 Task: Search one way flight ticket for 1 adult, 5 children, 2 infants in seat and 1 infant on lap in first from Cedar Rapids: Eastern Iowa Airport to Rockford: Chicago Rockford International Airport(was Northwest Chicagoland Regional Airport At Rockford) on 5-1-2023. Choice of flights is Westjet. Number of bags: 7 checked bags. Price is upto 87000. Outbound departure time preference is 20:15.
Action: Mouse moved to (277, 327)
Screenshot: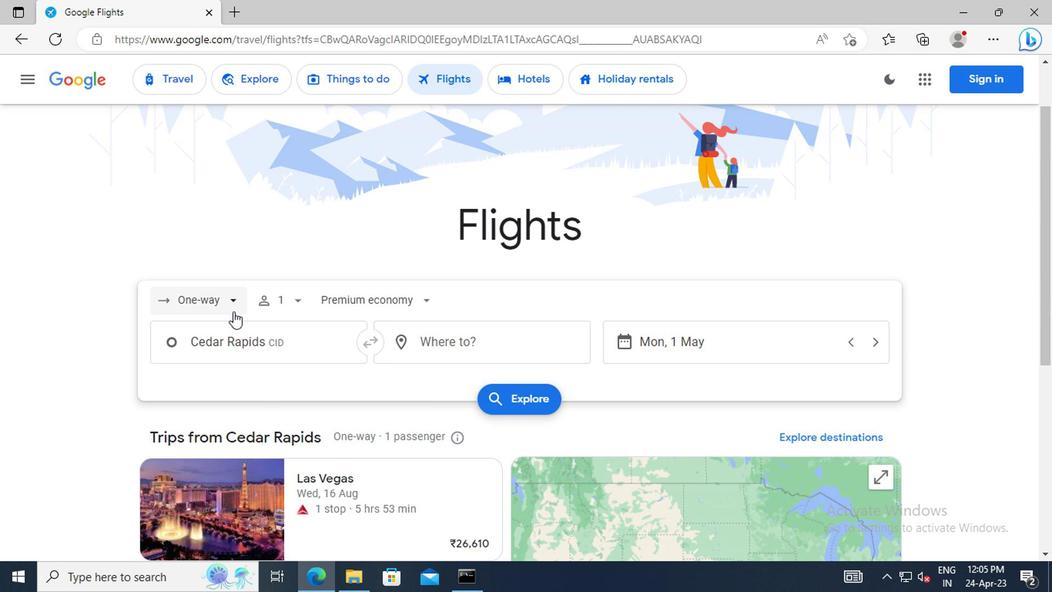 
Action: Mouse pressed left at (277, 327)
Screenshot: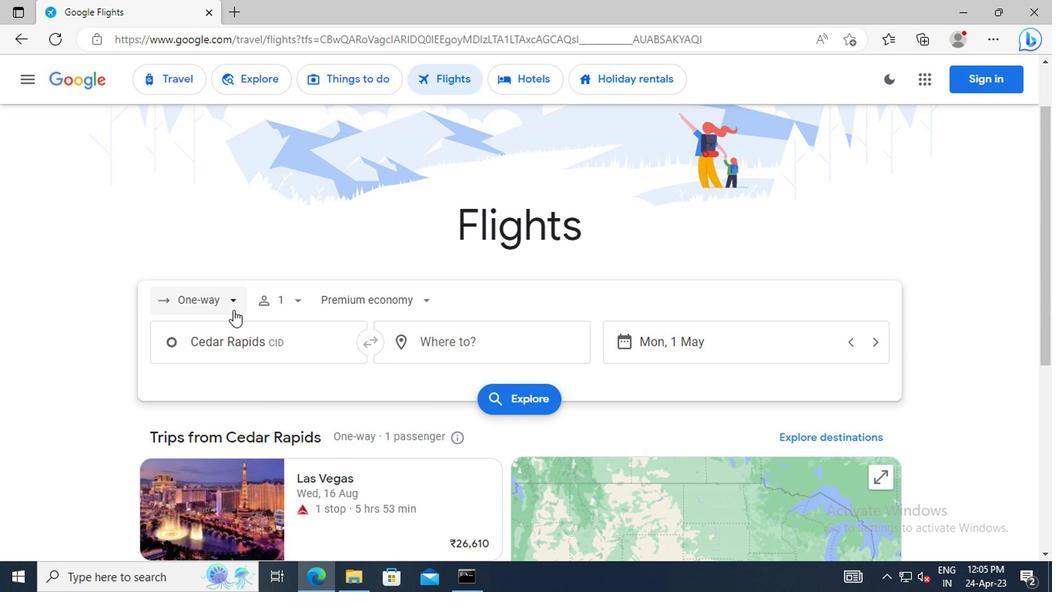 
Action: Mouse moved to (270, 379)
Screenshot: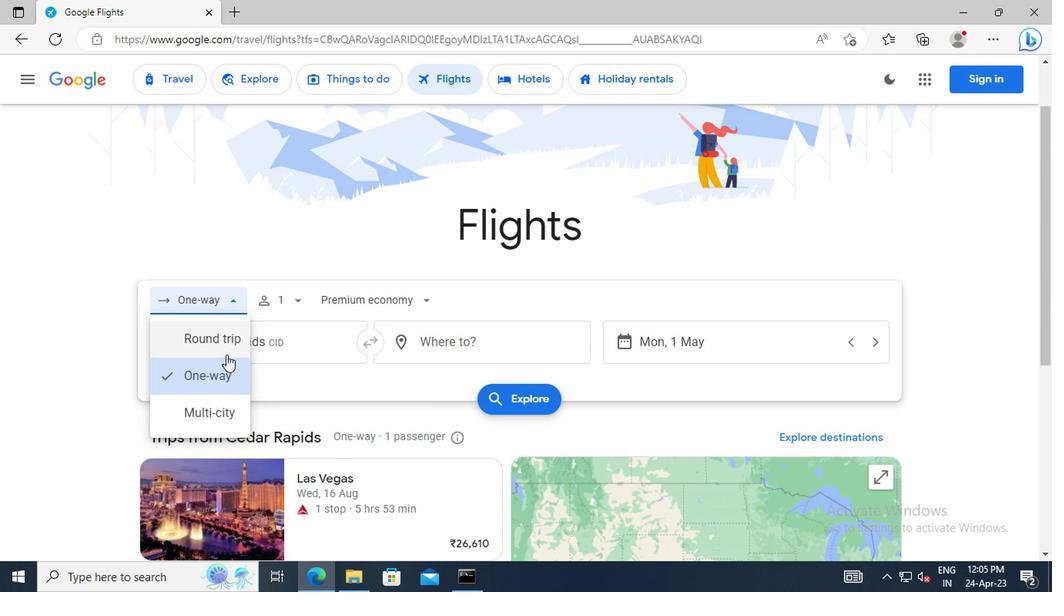 
Action: Mouse pressed left at (270, 379)
Screenshot: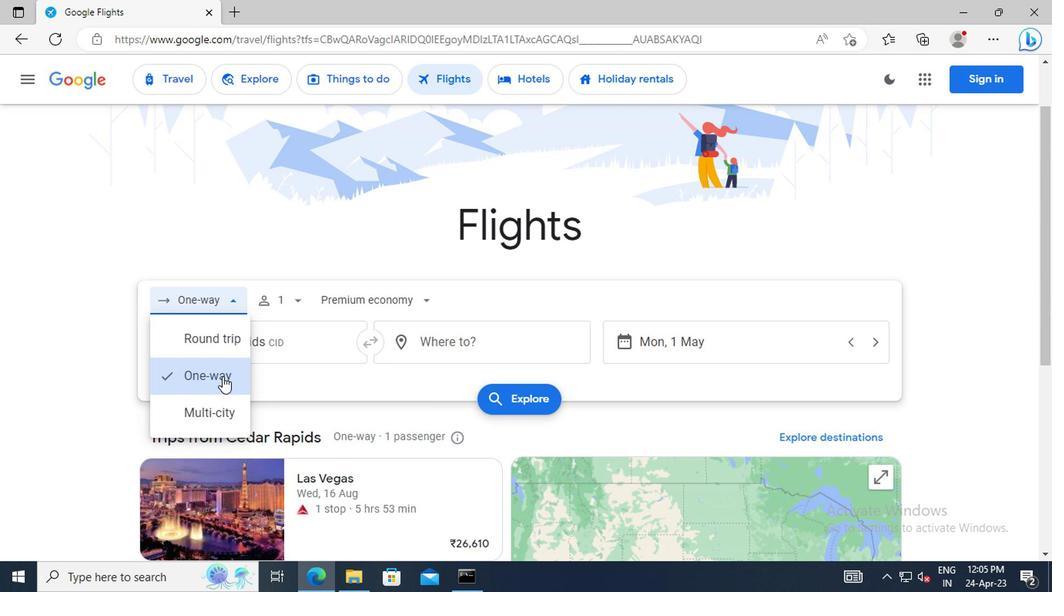 
Action: Mouse moved to (321, 328)
Screenshot: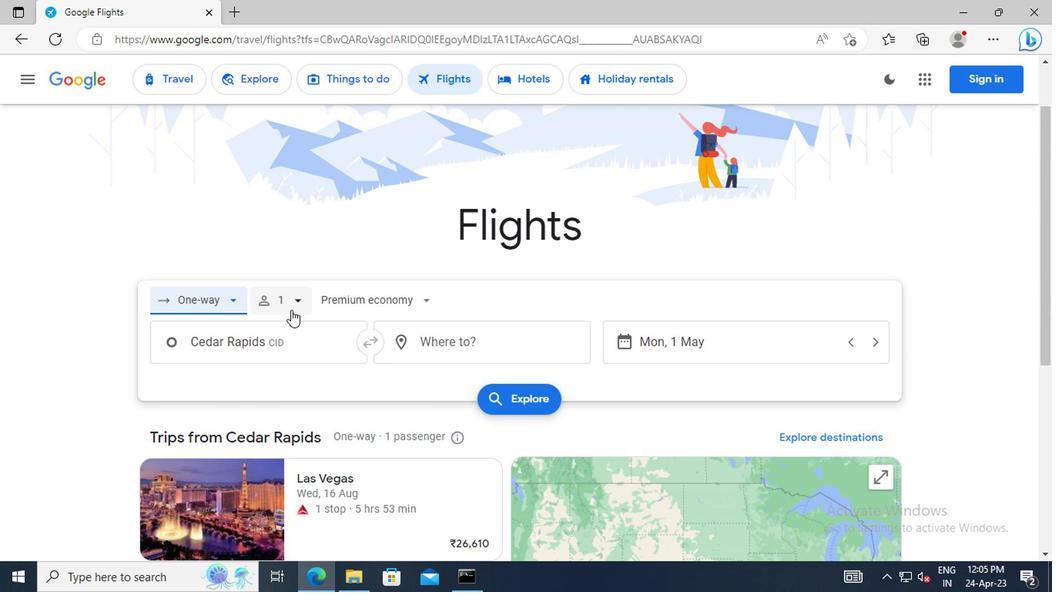 
Action: Mouse pressed left at (321, 328)
Screenshot: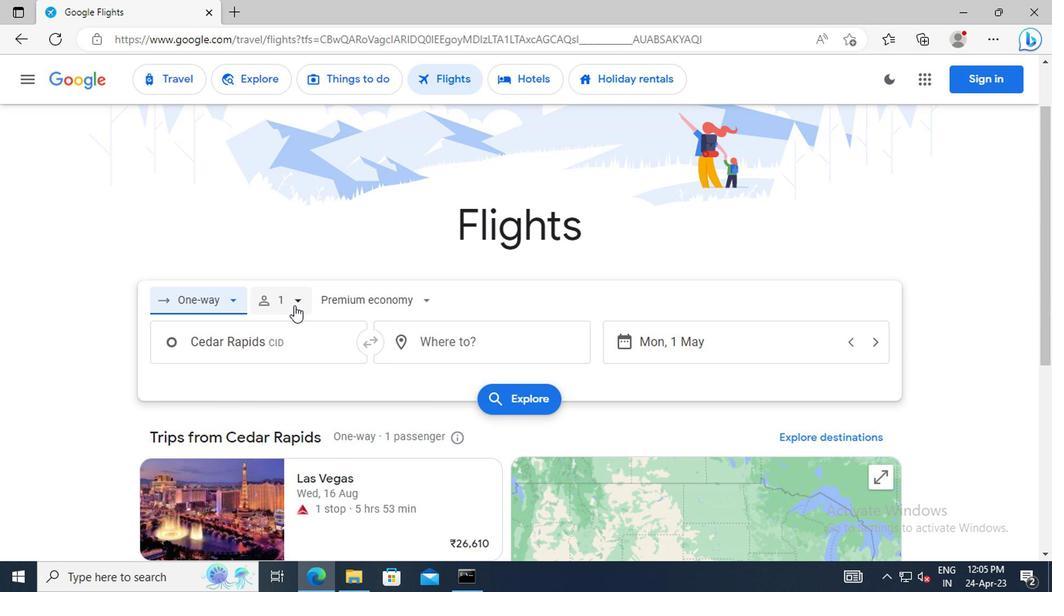 
Action: Mouse moved to (403, 385)
Screenshot: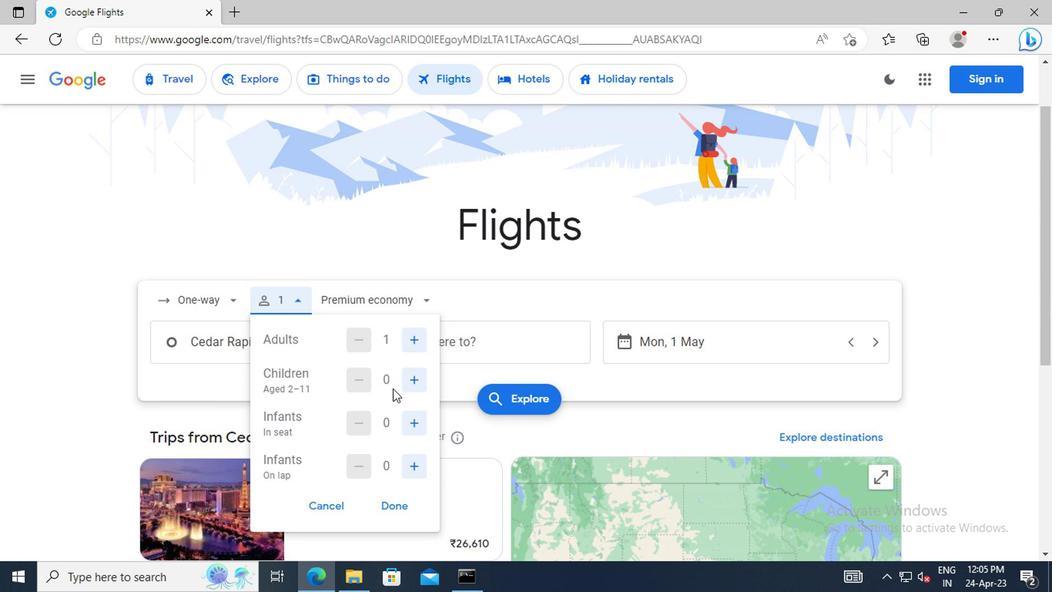 
Action: Mouse pressed left at (403, 385)
Screenshot: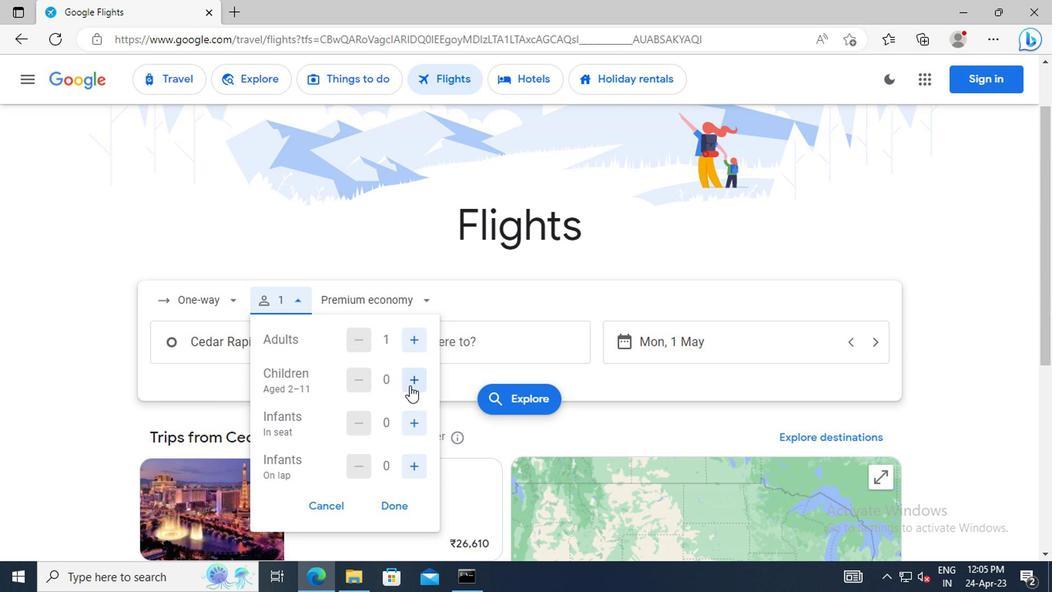 
Action: Mouse pressed left at (403, 385)
Screenshot: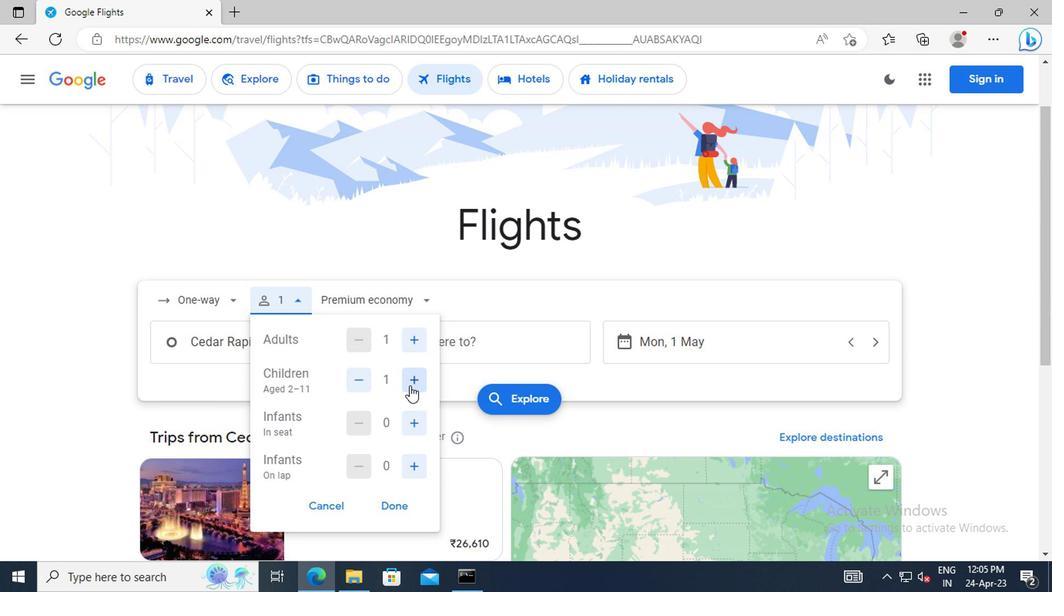 
Action: Mouse pressed left at (403, 385)
Screenshot: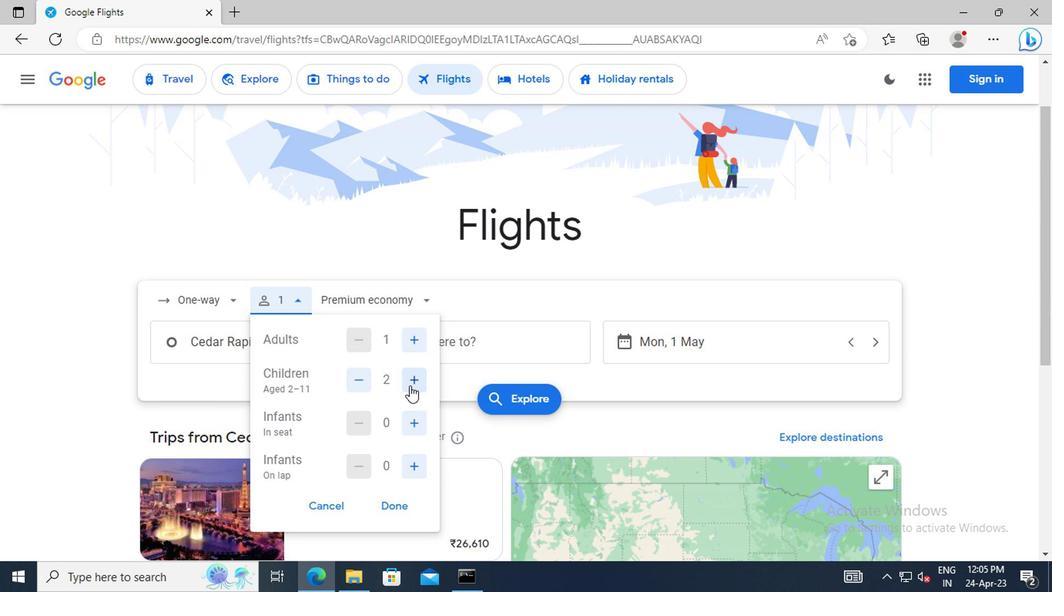 
Action: Mouse pressed left at (403, 385)
Screenshot: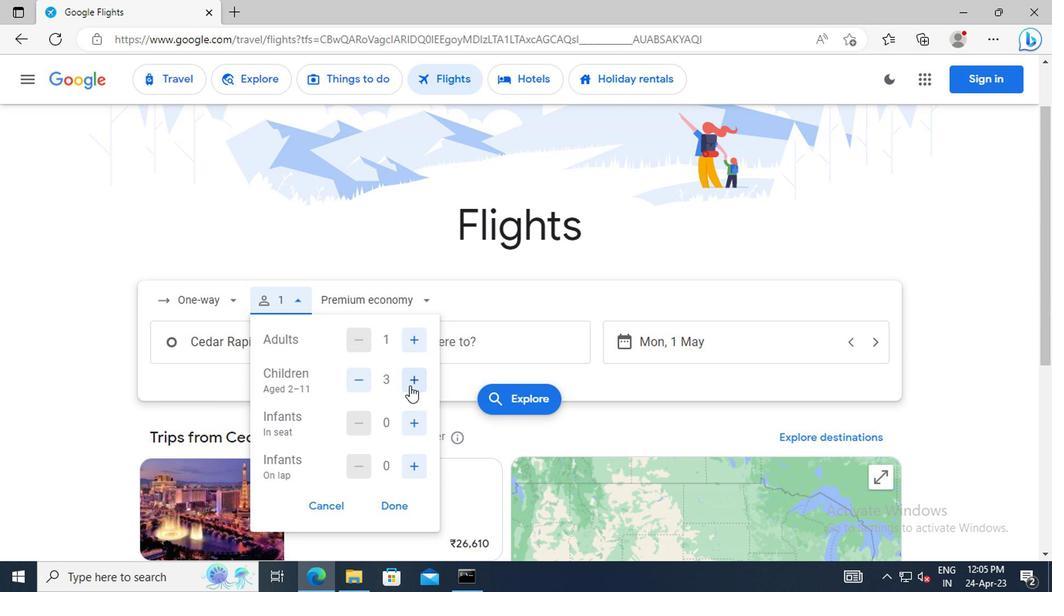 
Action: Mouse pressed left at (403, 385)
Screenshot: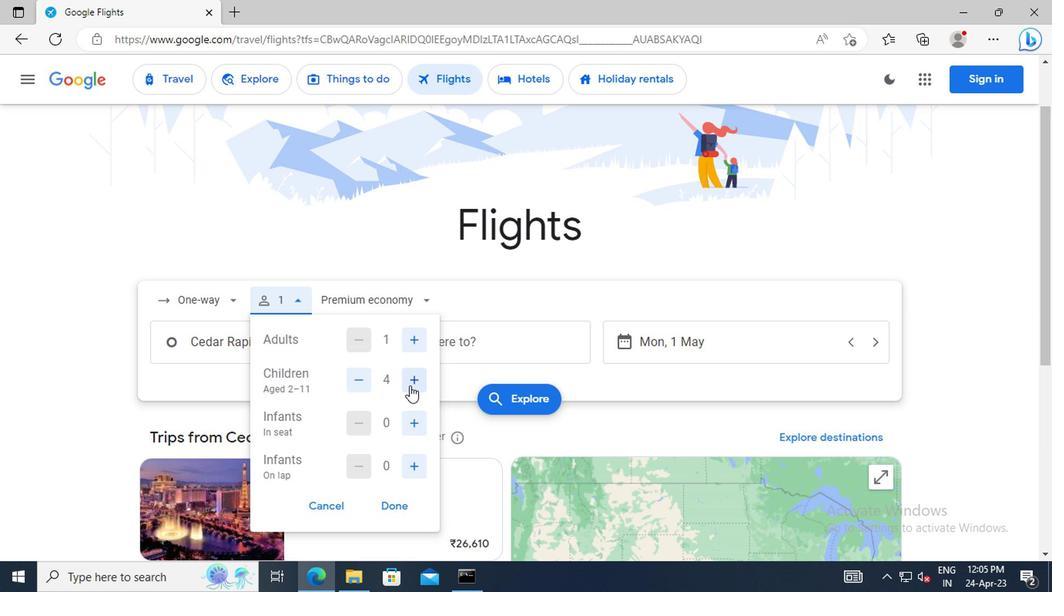 
Action: Mouse moved to (403, 408)
Screenshot: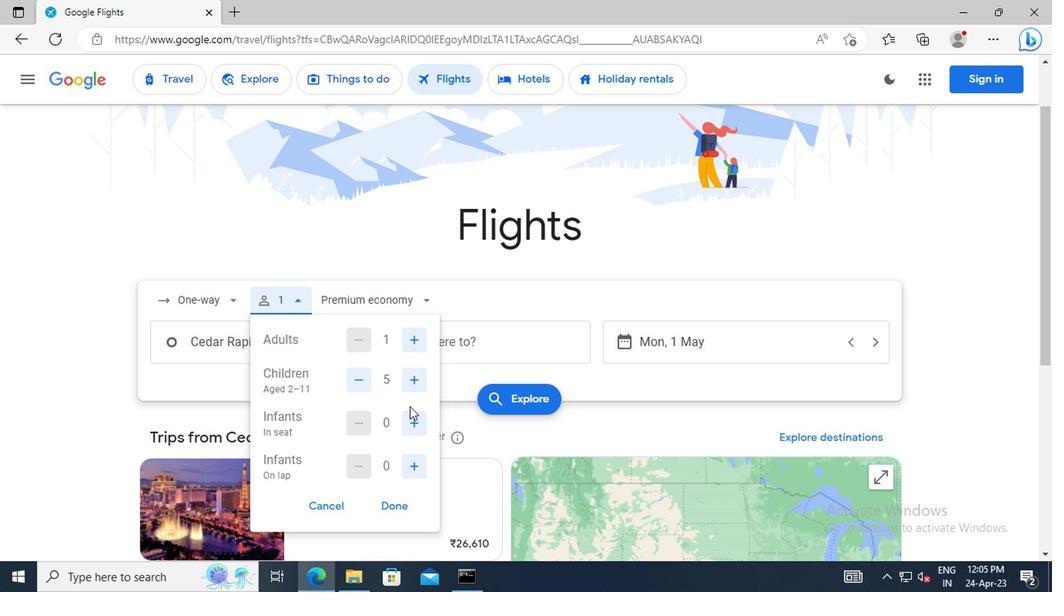 
Action: Mouse pressed left at (403, 408)
Screenshot: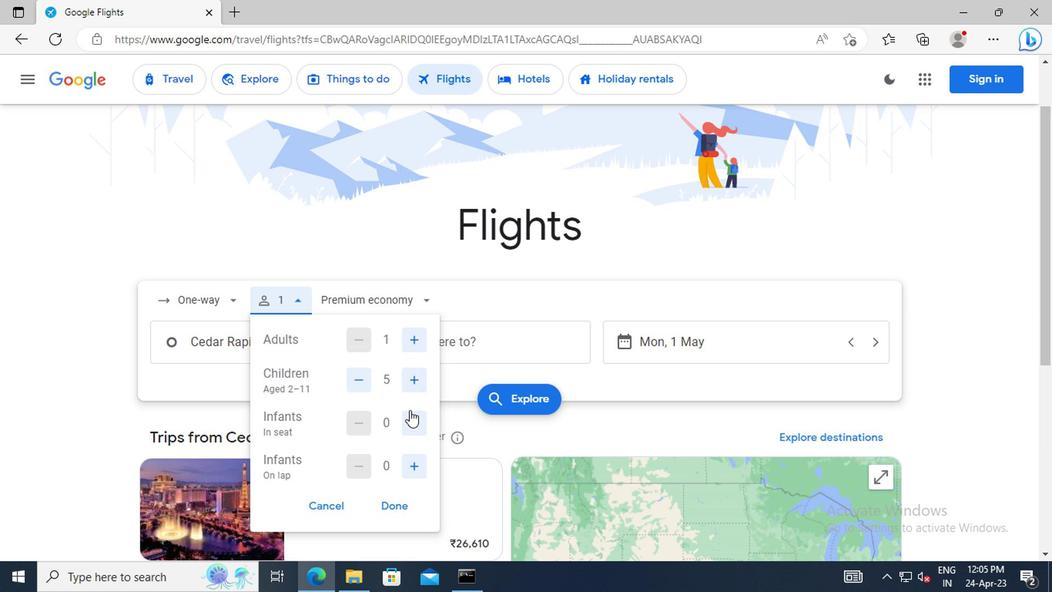 
Action: Mouse pressed left at (403, 408)
Screenshot: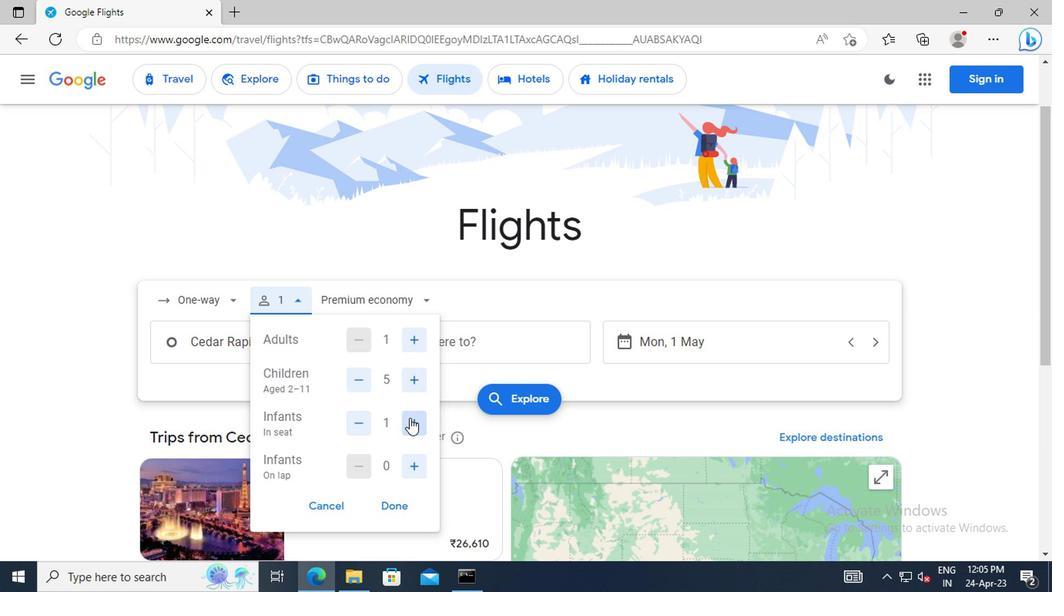 
Action: Mouse moved to (396, 471)
Screenshot: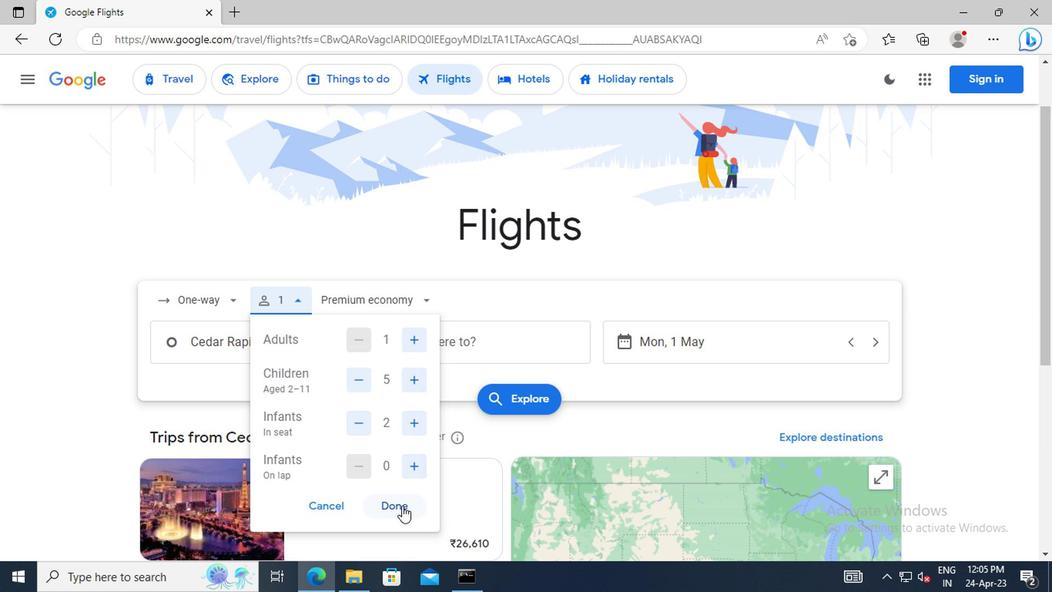 
Action: Mouse pressed left at (396, 471)
Screenshot: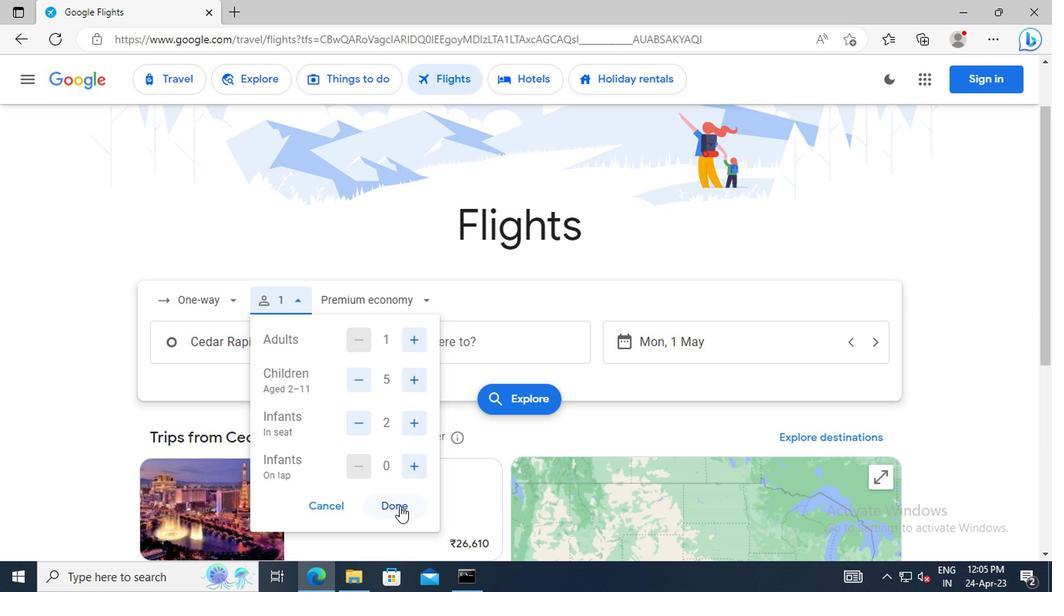 
Action: Mouse moved to (383, 325)
Screenshot: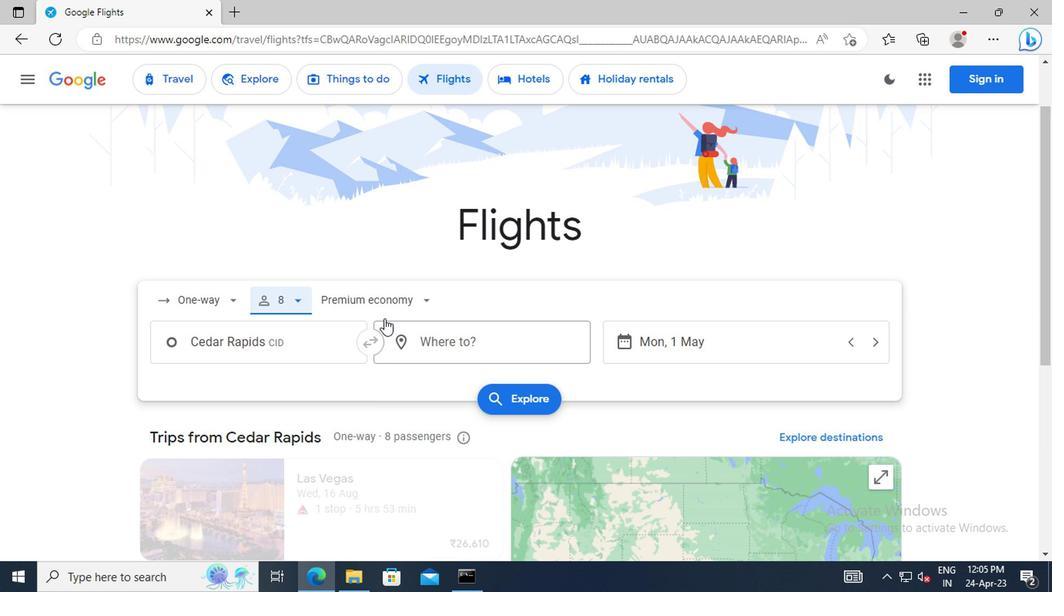 
Action: Mouse pressed left at (383, 325)
Screenshot: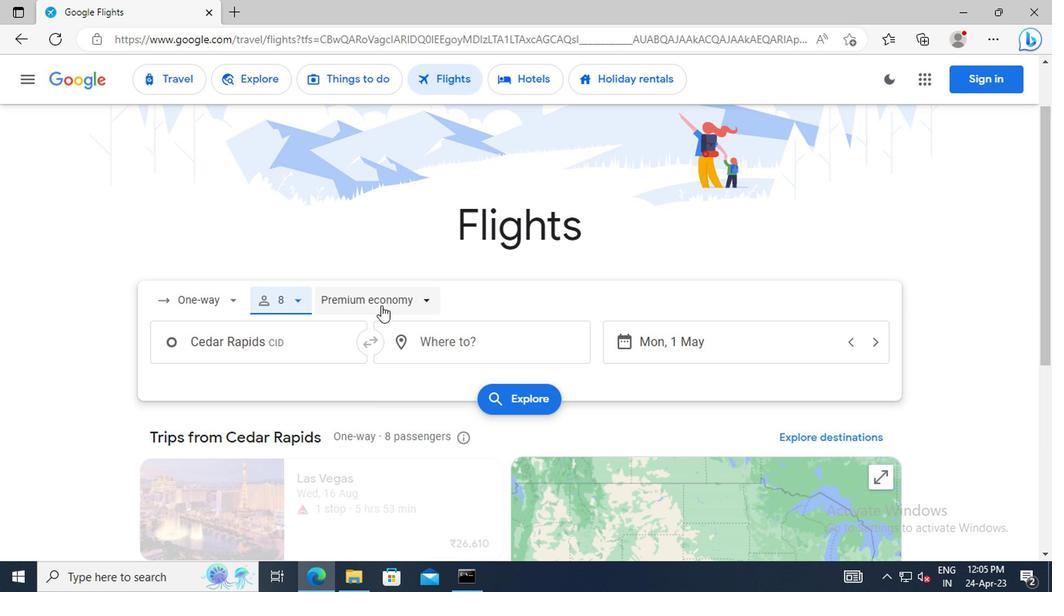 
Action: Mouse moved to (368, 431)
Screenshot: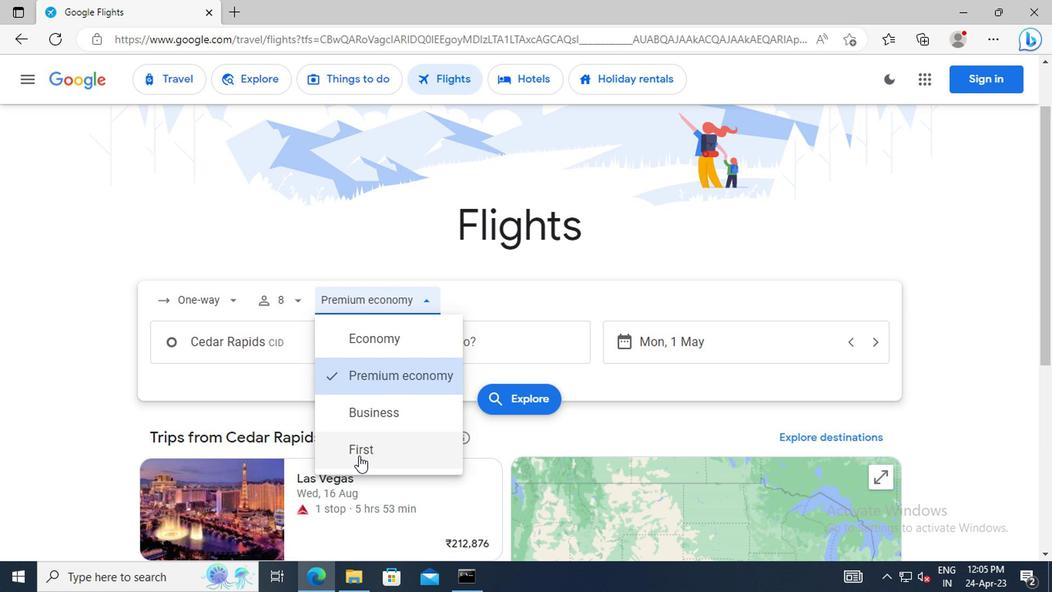 
Action: Mouse pressed left at (368, 431)
Screenshot: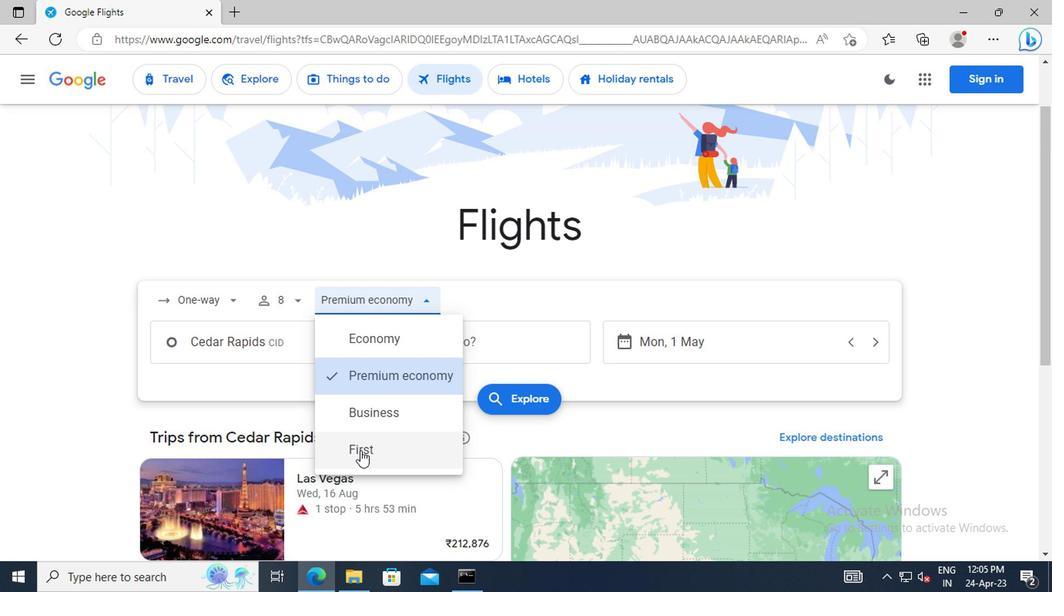 
Action: Mouse moved to (269, 361)
Screenshot: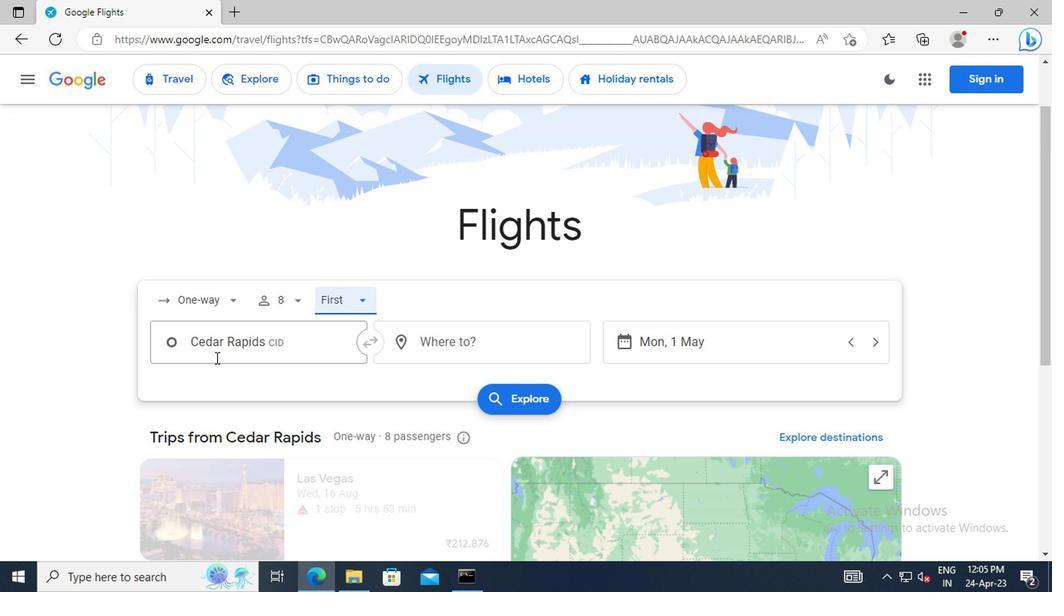 
Action: Mouse pressed left at (269, 361)
Screenshot: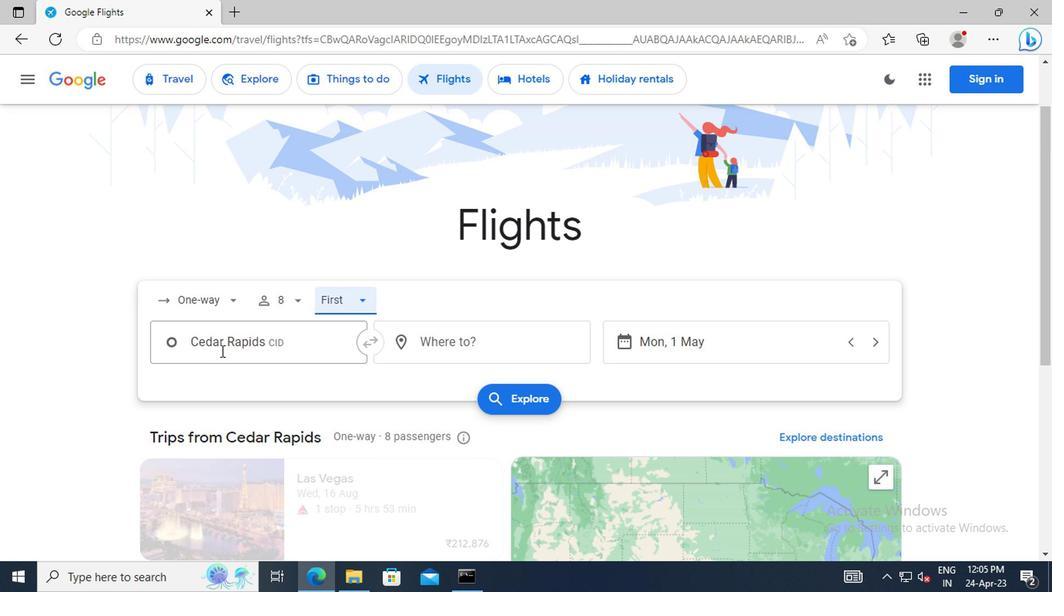 
Action: Key pressed <Key.shift>CEDAR<Key.space><Key.shift>RAPIDS
Screenshot: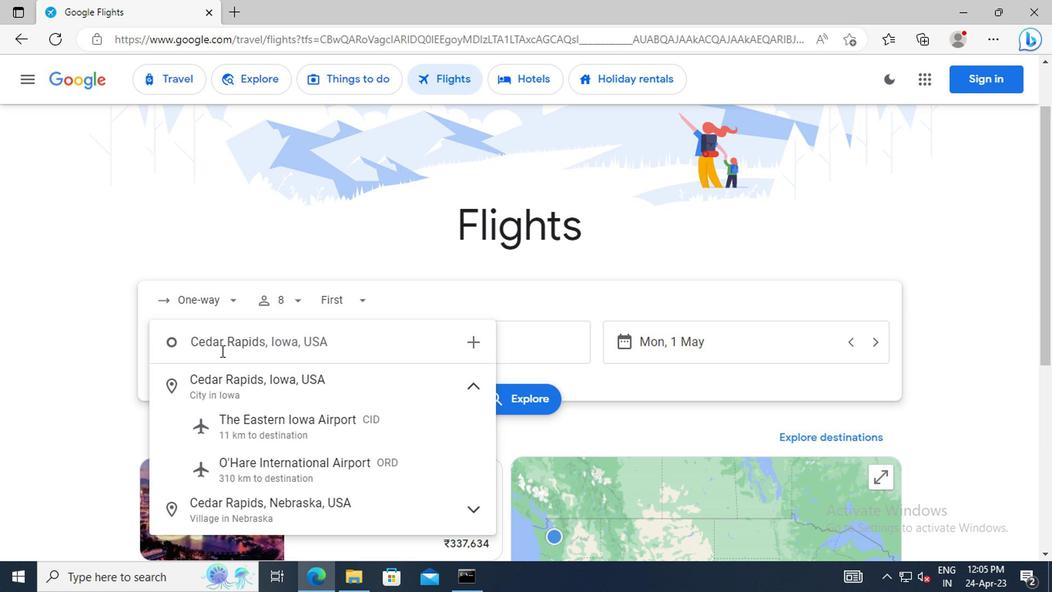 
Action: Mouse moved to (322, 417)
Screenshot: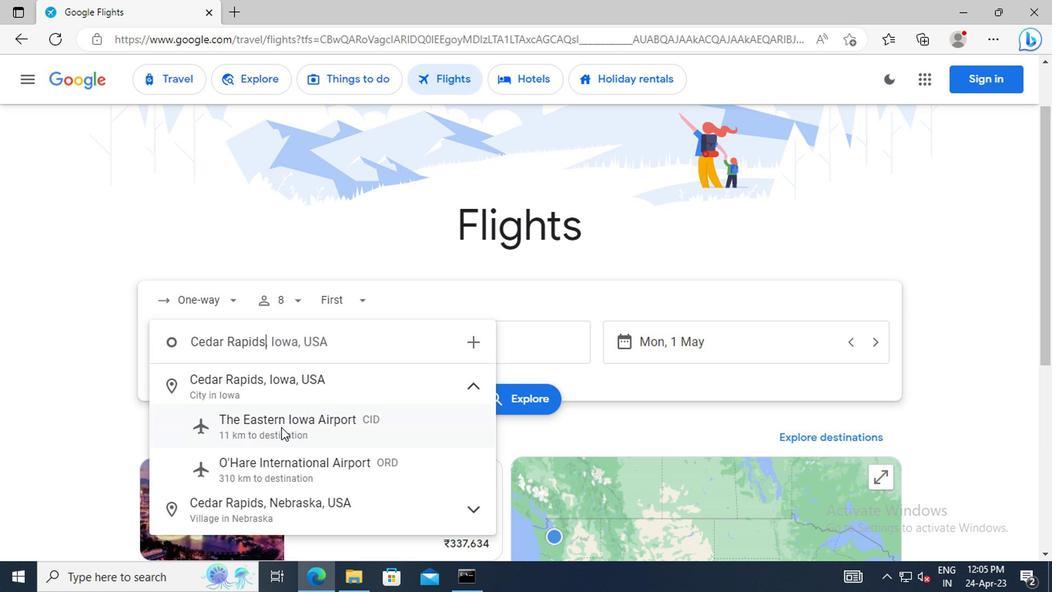 
Action: Mouse pressed left at (322, 417)
Screenshot: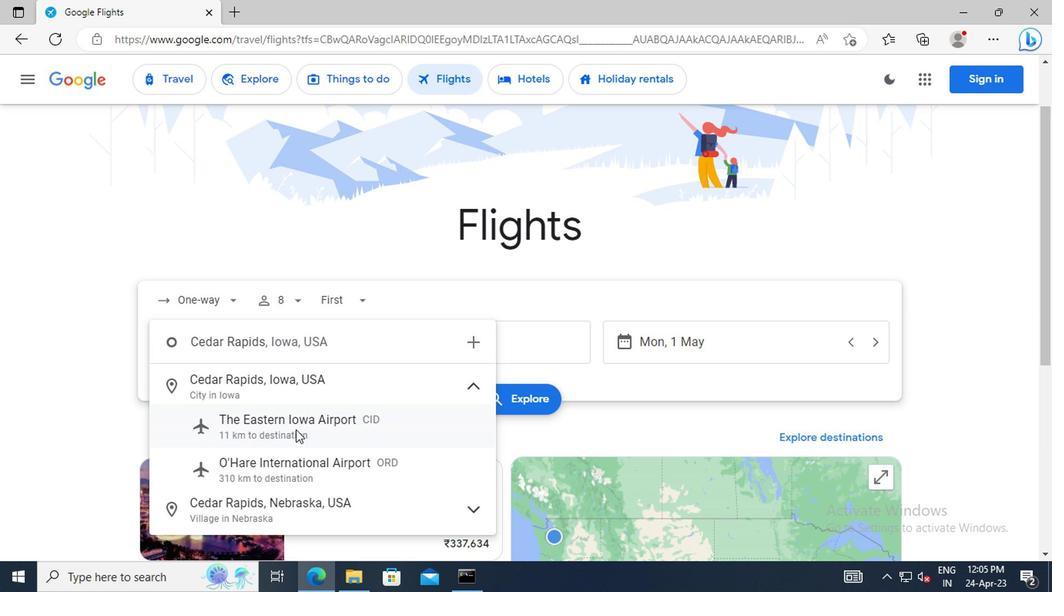 
Action: Mouse moved to (427, 355)
Screenshot: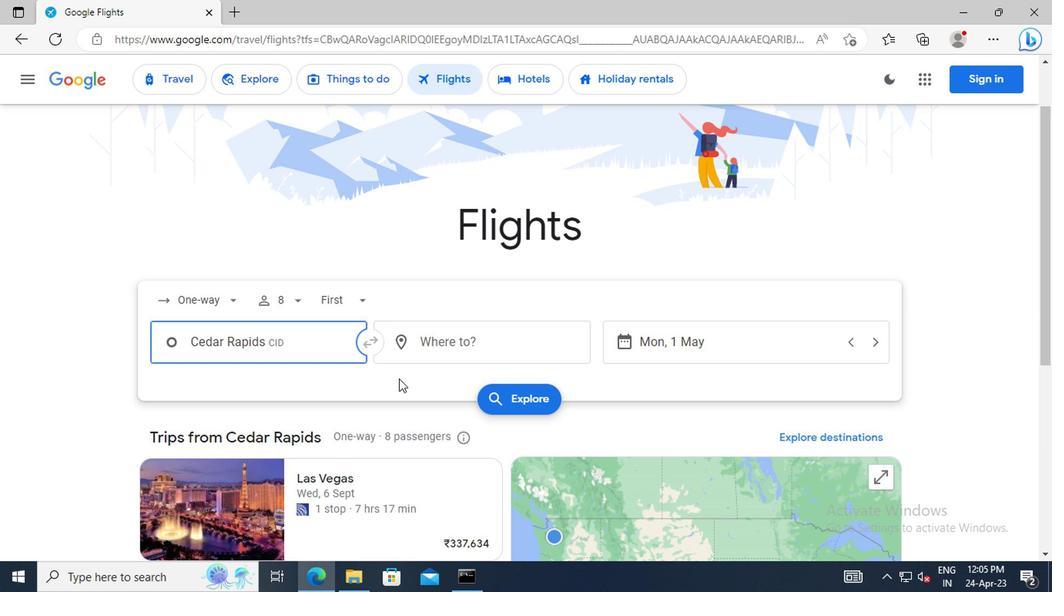 
Action: Mouse pressed left at (427, 355)
Screenshot: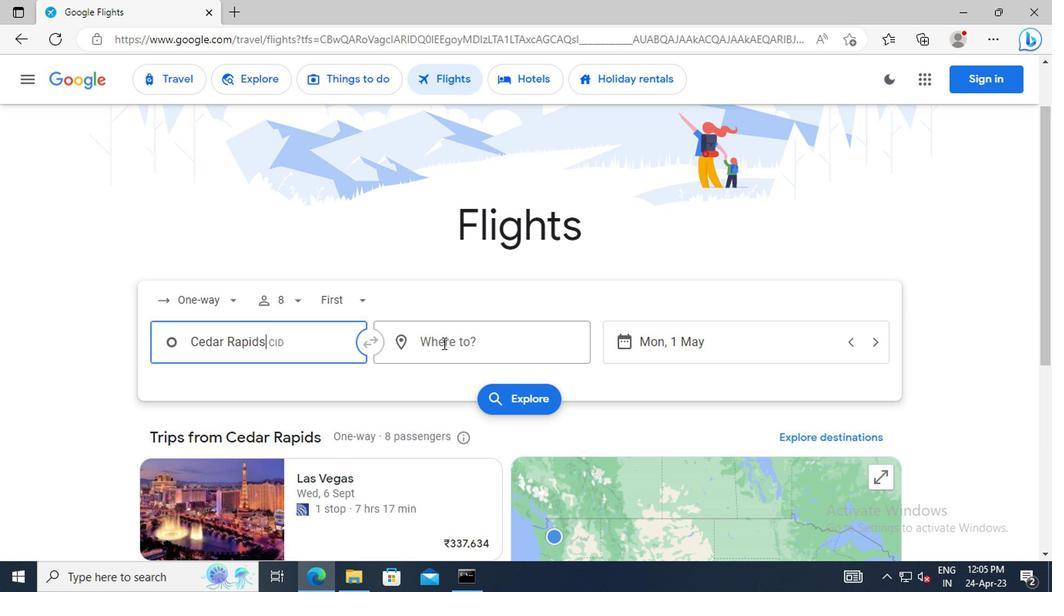 
Action: Key pressed <Key.shift>ROCKFORD<Key.shift>:<Key.space><Key.shift>CH
Screenshot: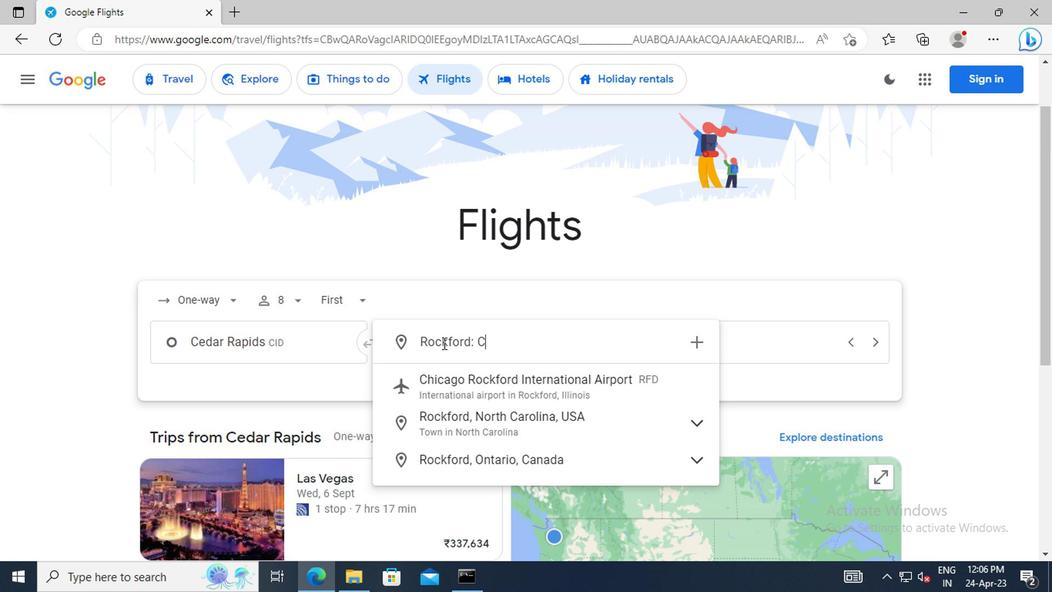 
Action: Mouse moved to (447, 387)
Screenshot: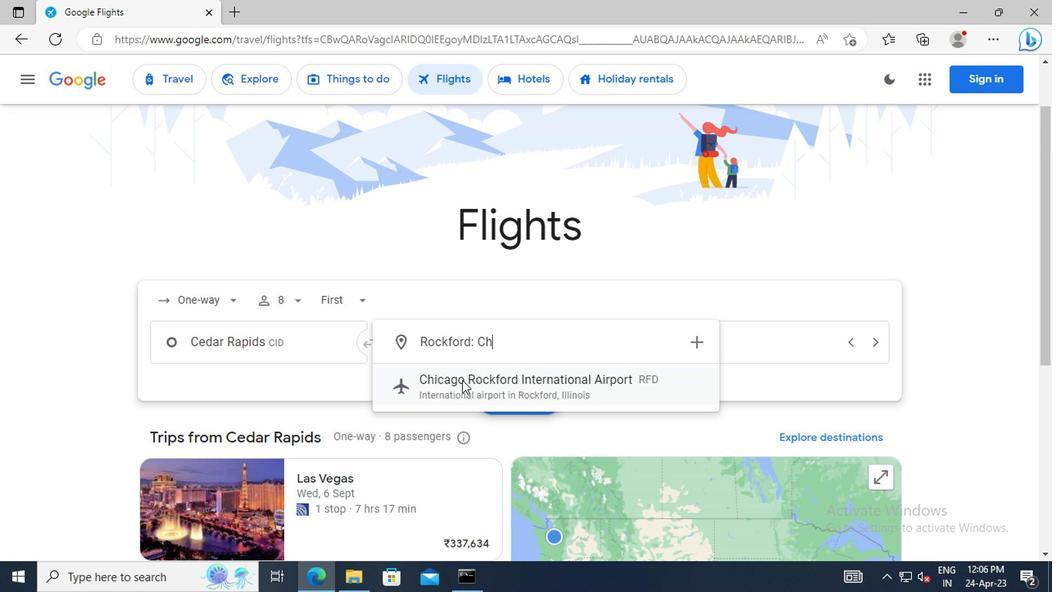 
Action: Mouse pressed left at (447, 387)
Screenshot: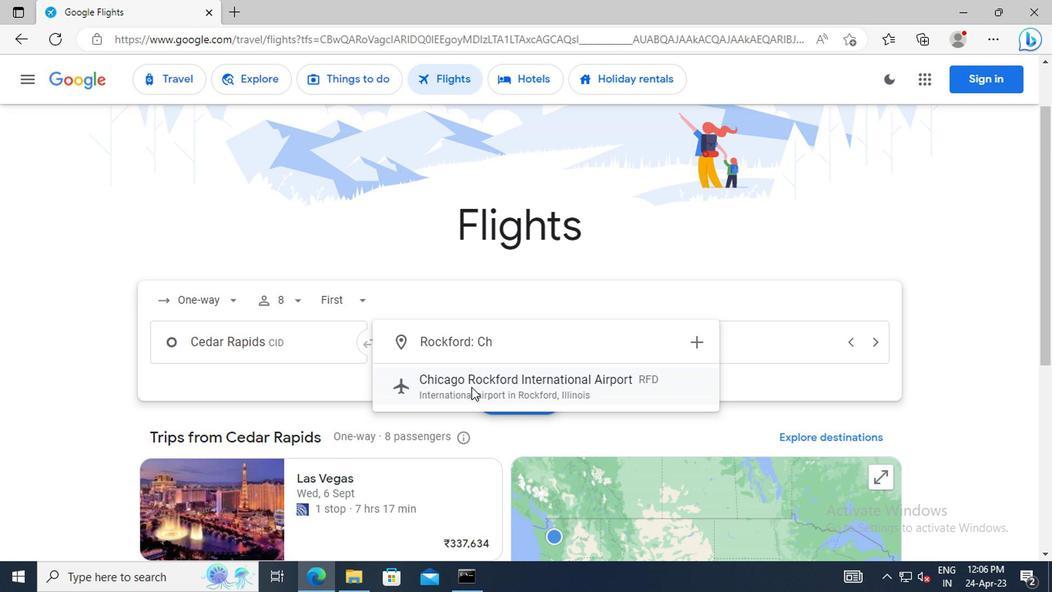 
Action: Mouse moved to (610, 364)
Screenshot: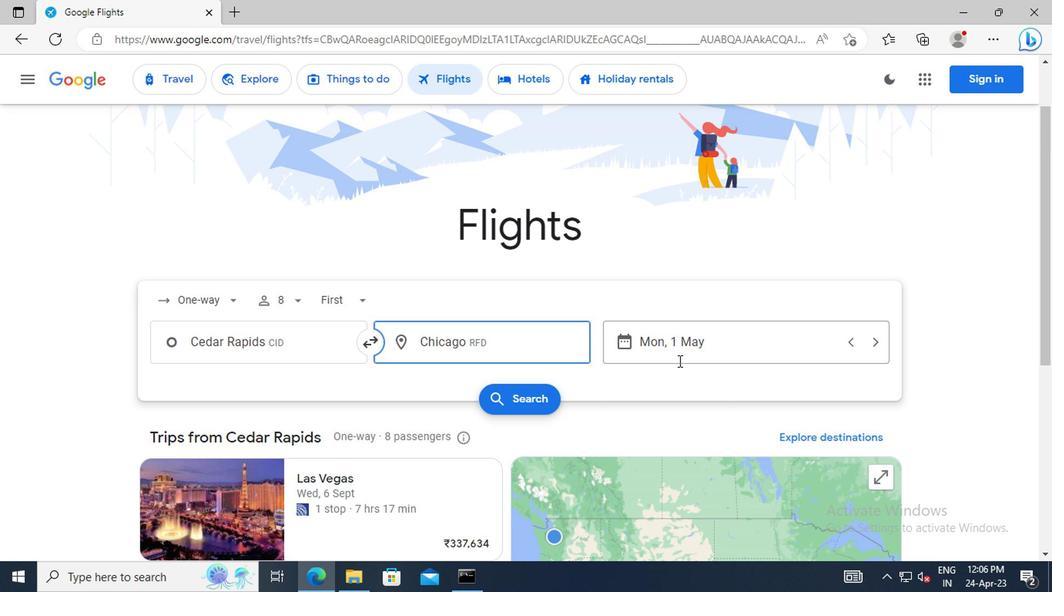 
Action: Mouse pressed left at (610, 364)
Screenshot: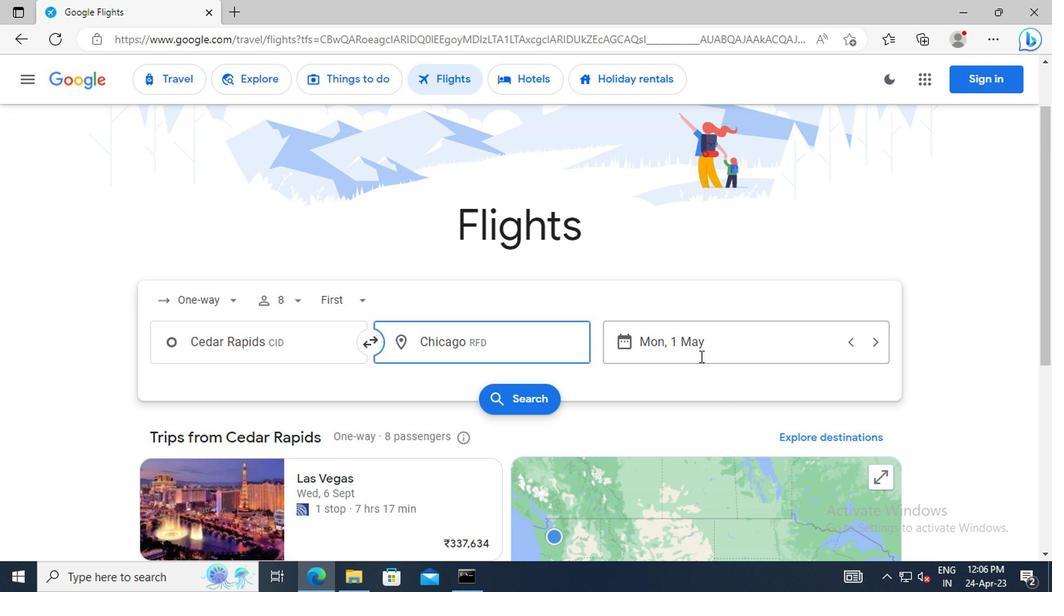 
Action: Mouse moved to (465, 343)
Screenshot: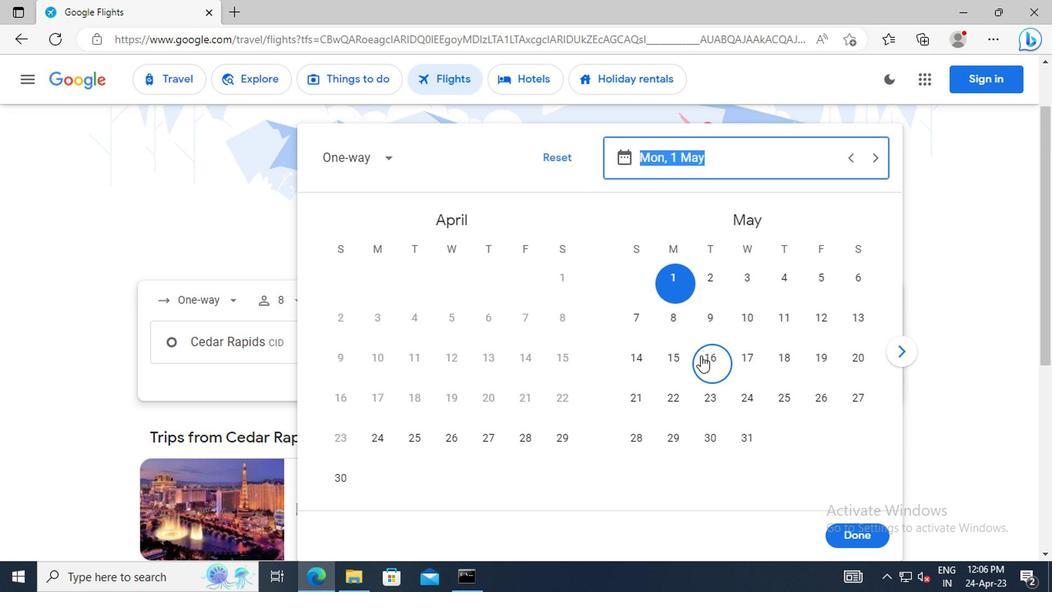 
Action: Key pressed 1<Key.space>MAY<Key.enter>
Screenshot: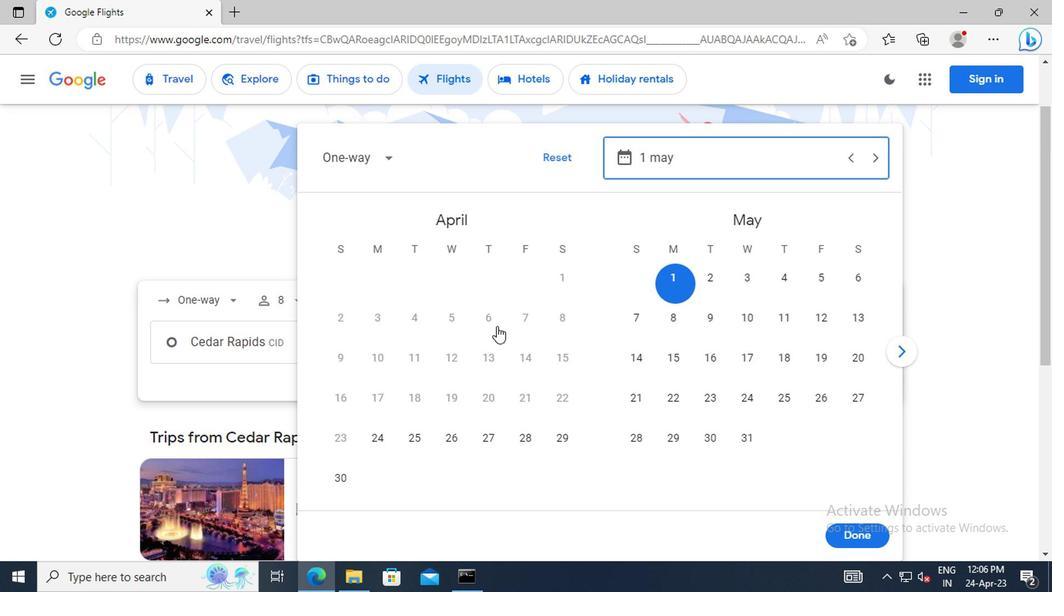 
Action: Mouse moved to (727, 491)
Screenshot: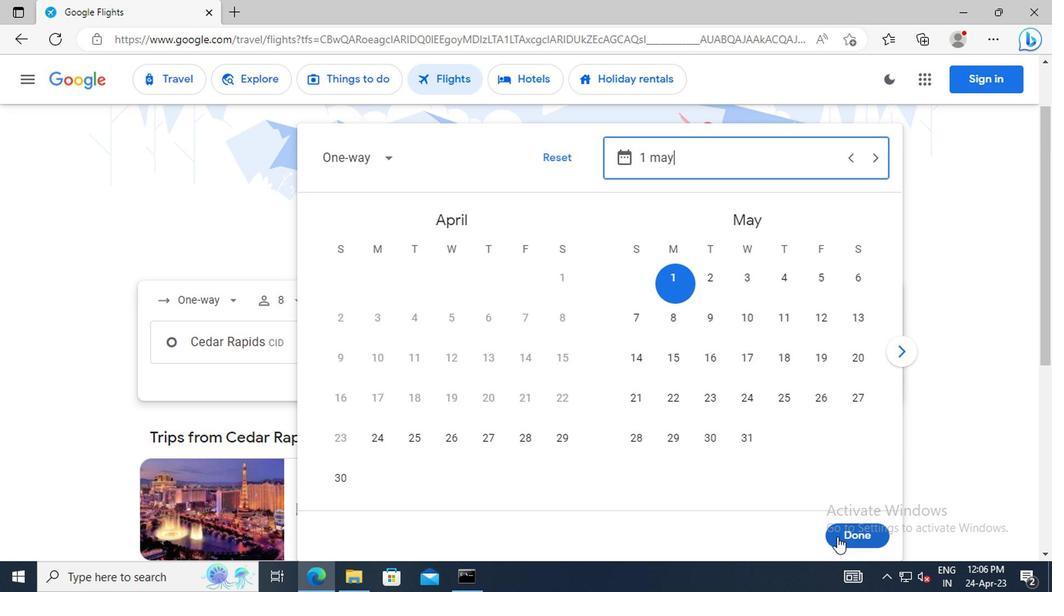 
Action: Mouse pressed left at (727, 491)
Screenshot: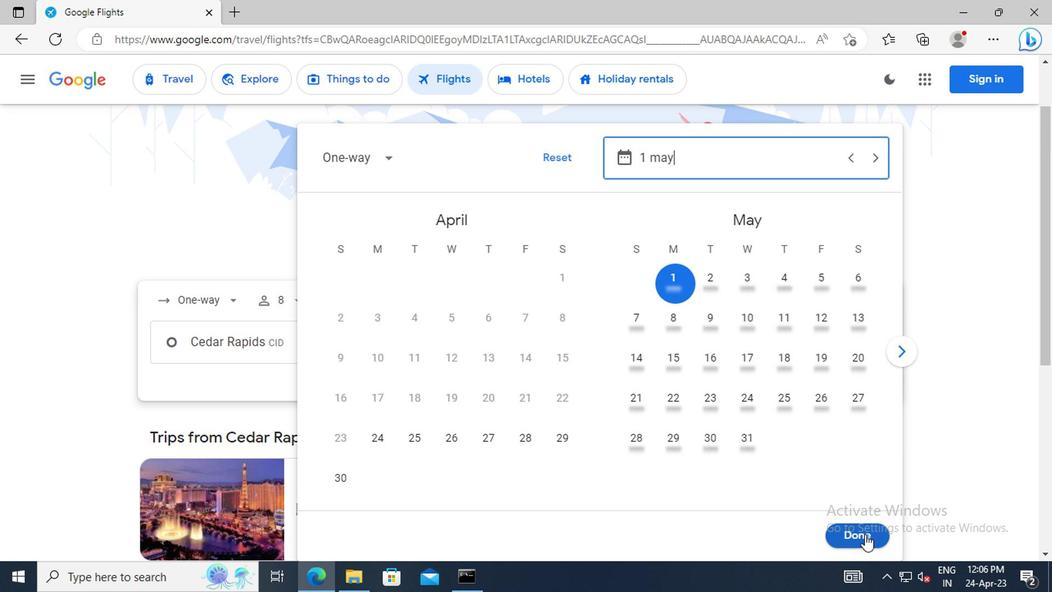 
Action: Mouse moved to (479, 399)
Screenshot: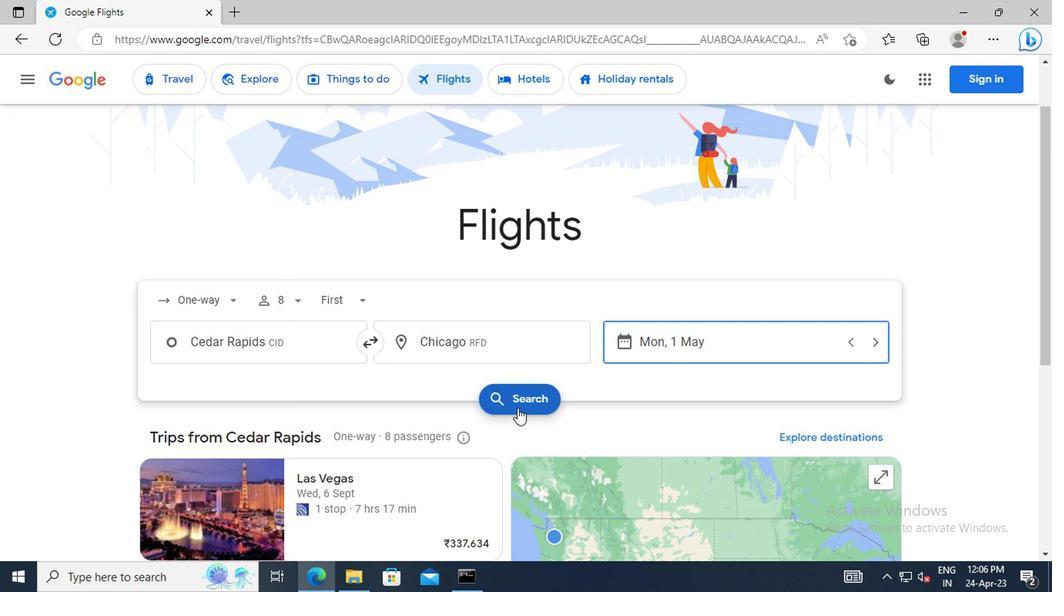 
Action: Mouse pressed left at (479, 399)
Screenshot: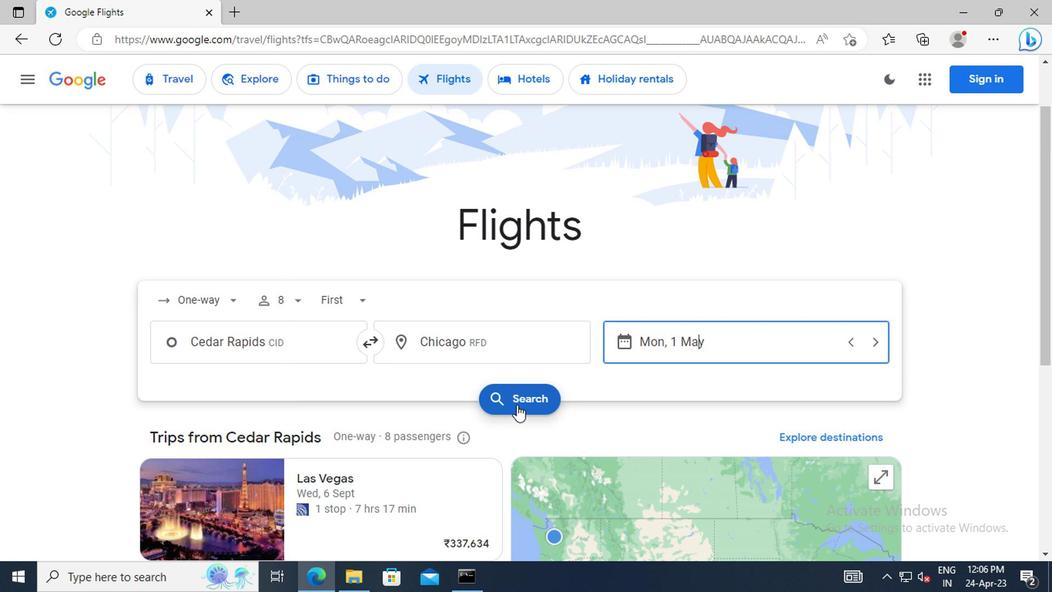 
Action: Mouse moved to (245, 268)
Screenshot: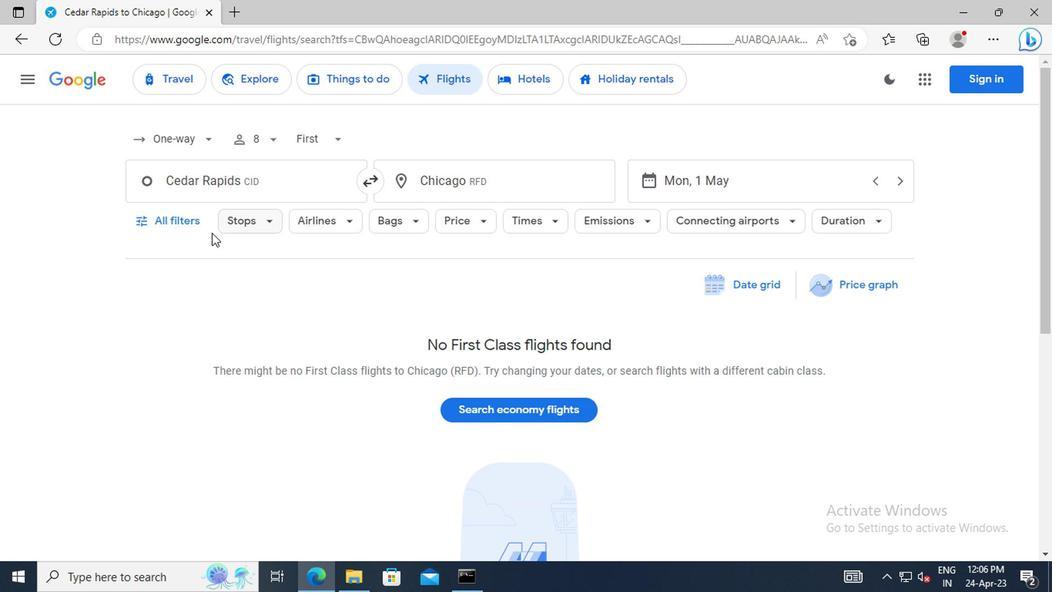 
Action: Mouse pressed left at (245, 268)
Screenshot: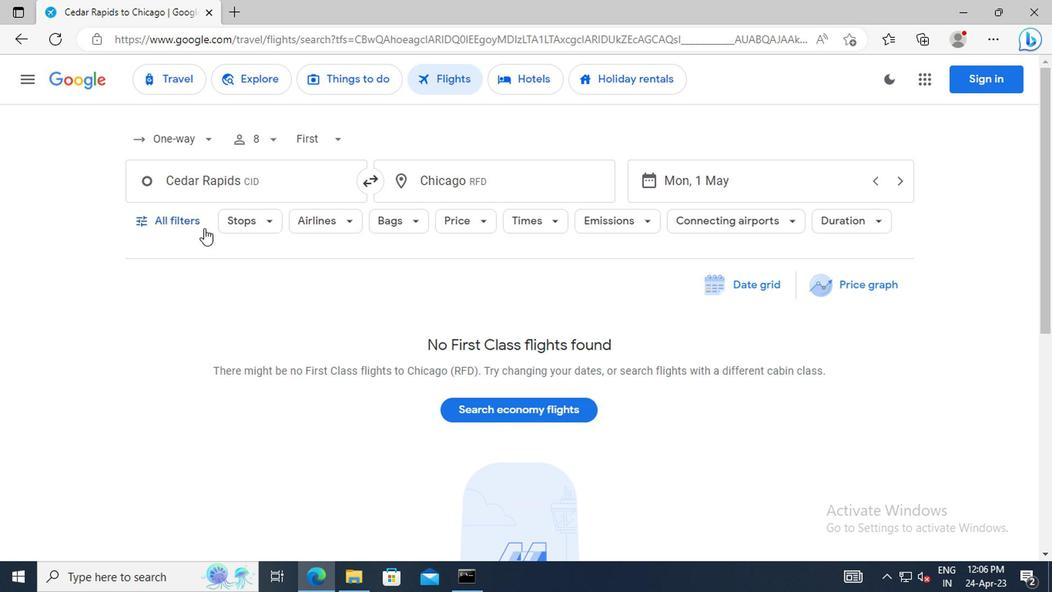 
Action: Mouse moved to (308, 334)
Screenshot: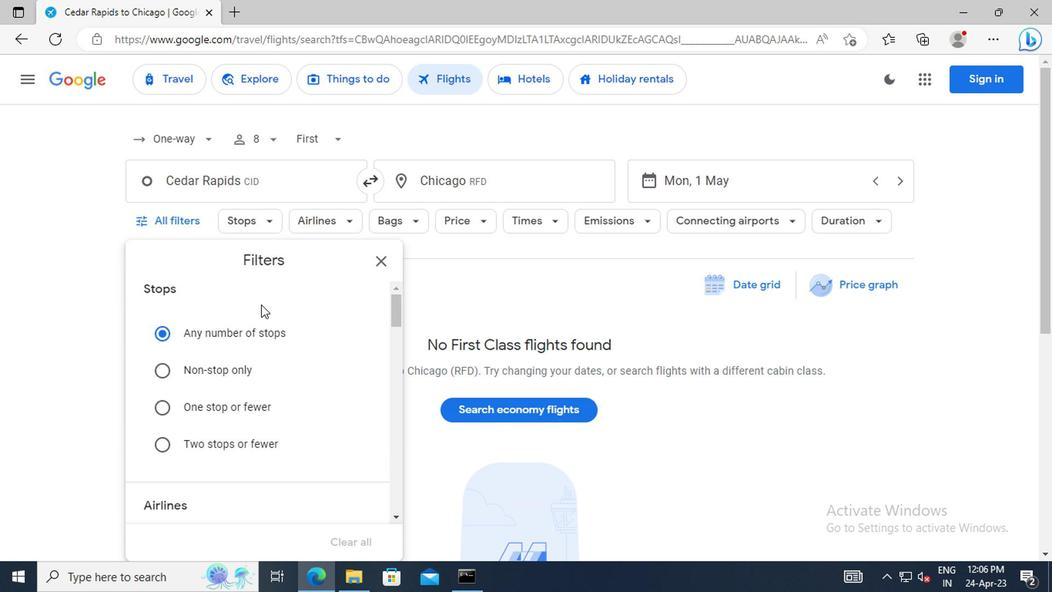 
Action: Mouse scrolled (308, 334) with delta (0, 0)
Screenshot: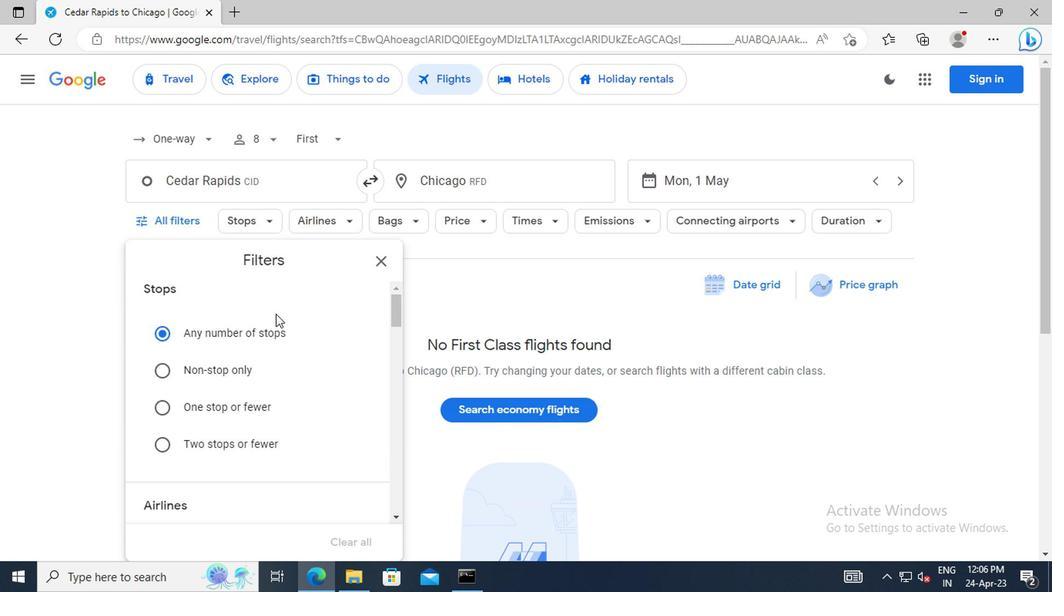 
Action: Mouse scrolled (308, 334) with delta (0, 0)
Screenshot: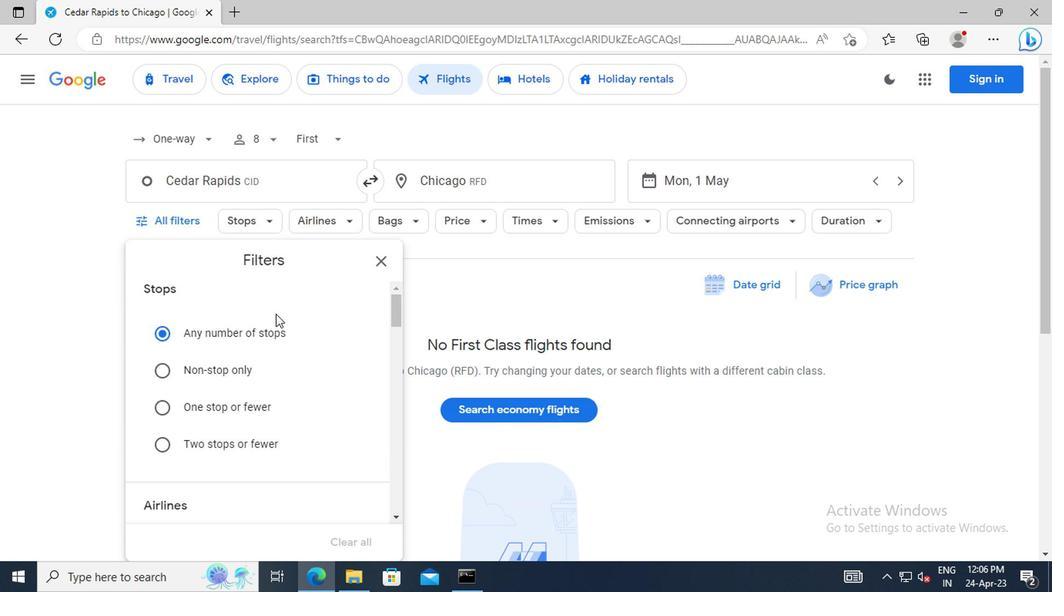 
Action: Mouse scrolled (308, 334) with delta (0, 0)
Screenshot: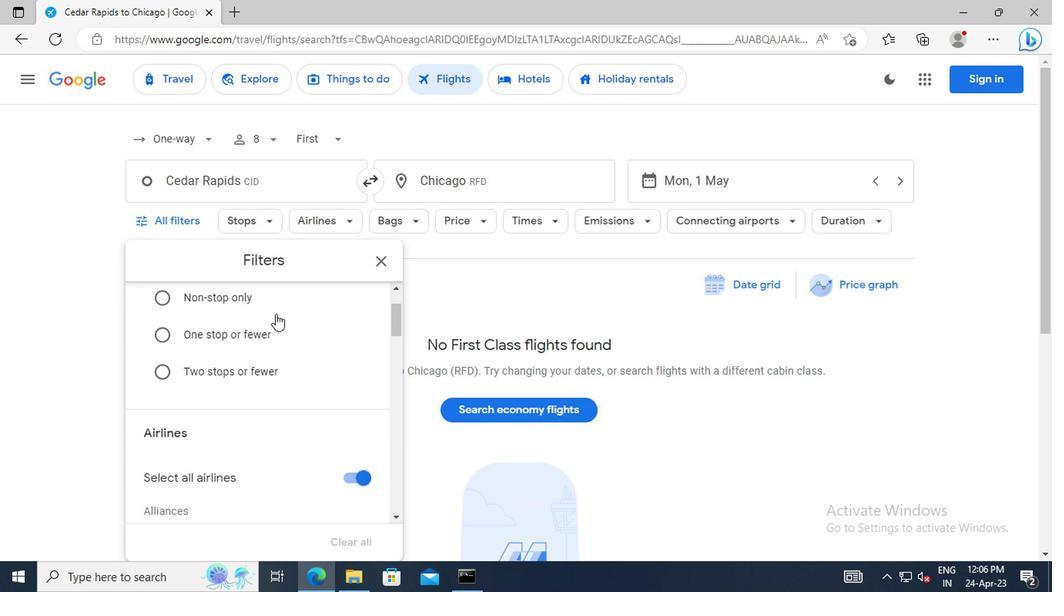 
Action: Mouse scrolled (308, 334) with delta (0, 0)
Screenshot: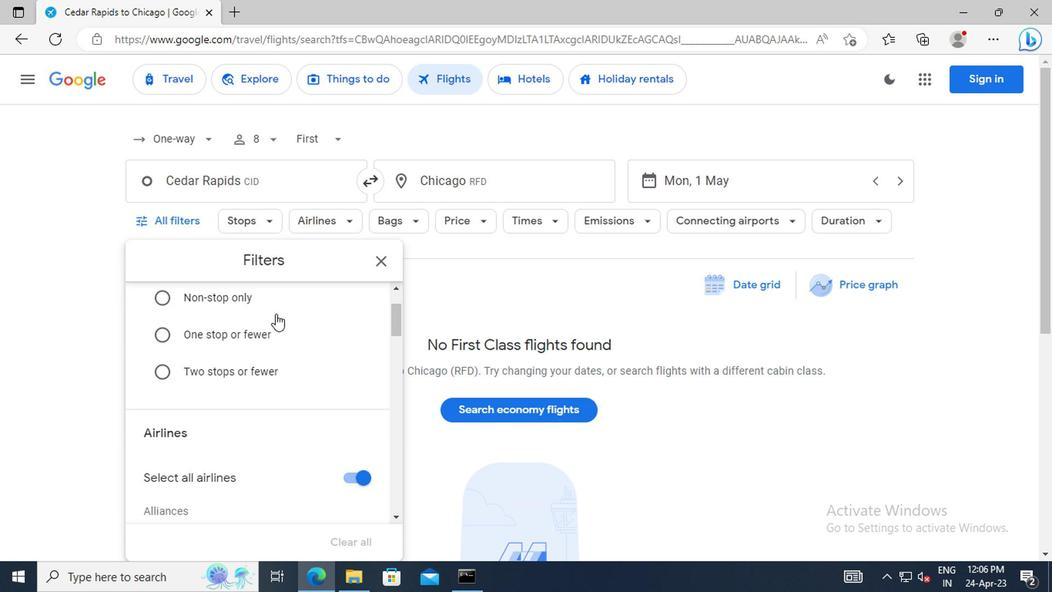 
Action: Mouse scrolled (308, 334) with delta (0, 0)
Screenshot: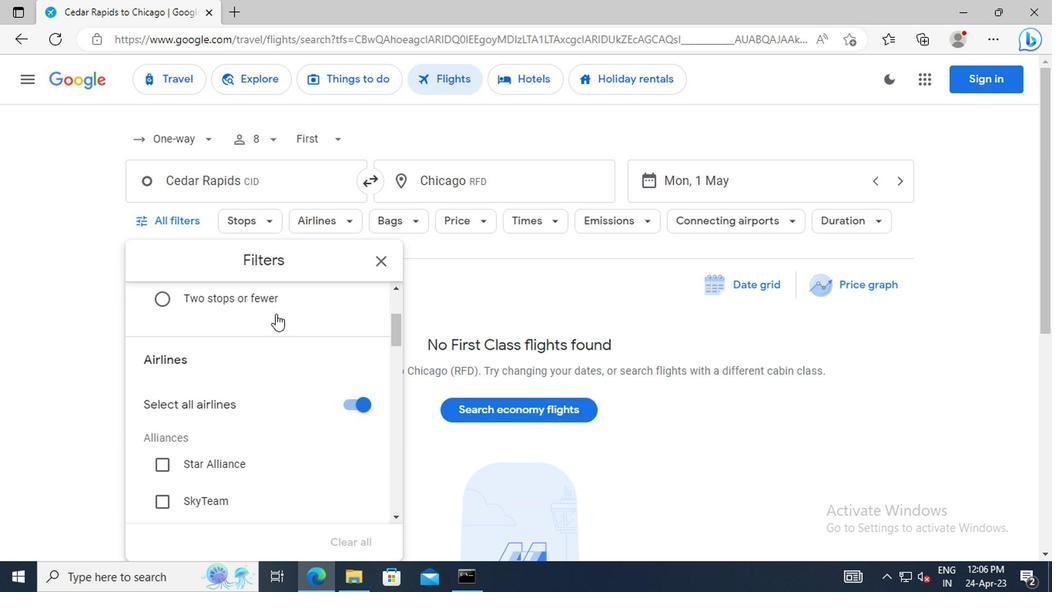 
Action: Mouse scrolled (308, 334) with delta (0, 0)
Screenshot: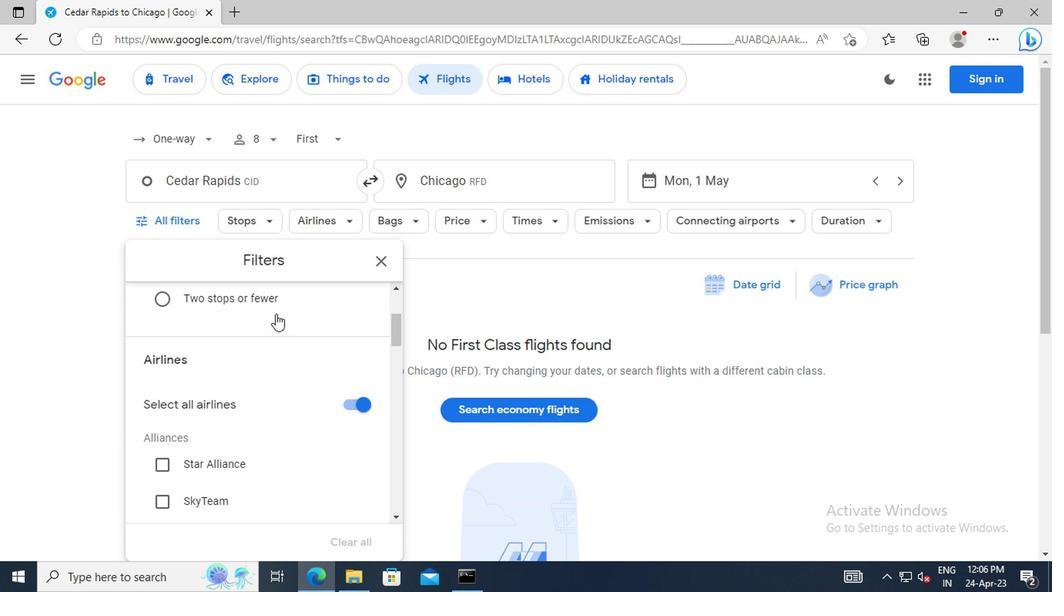 
Action: Mouse moved to (360, 349)
Screenshot: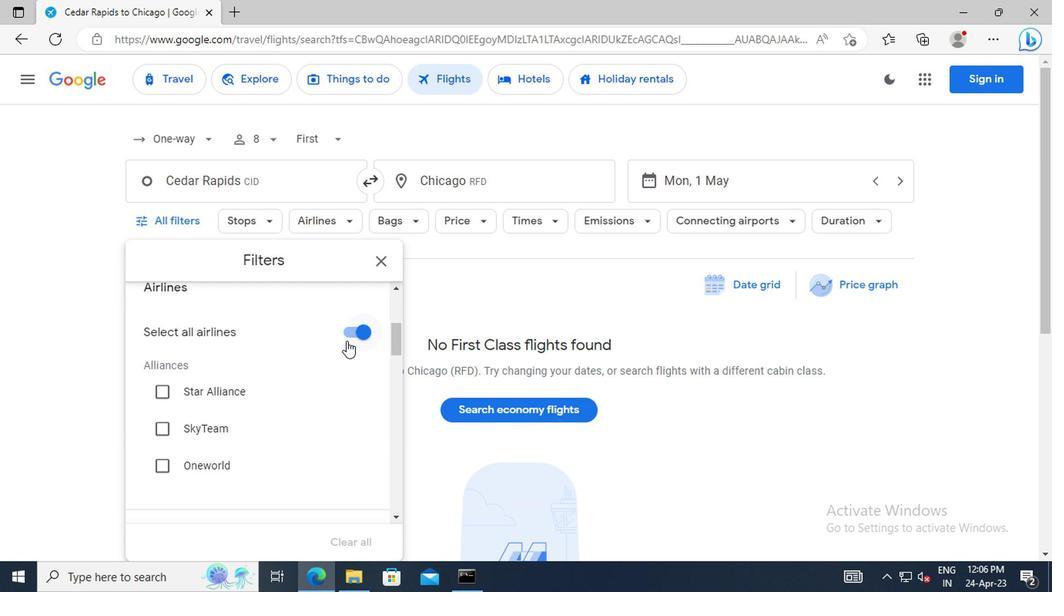
Action: Mouse pressed left at (360, 349)
Screenshot: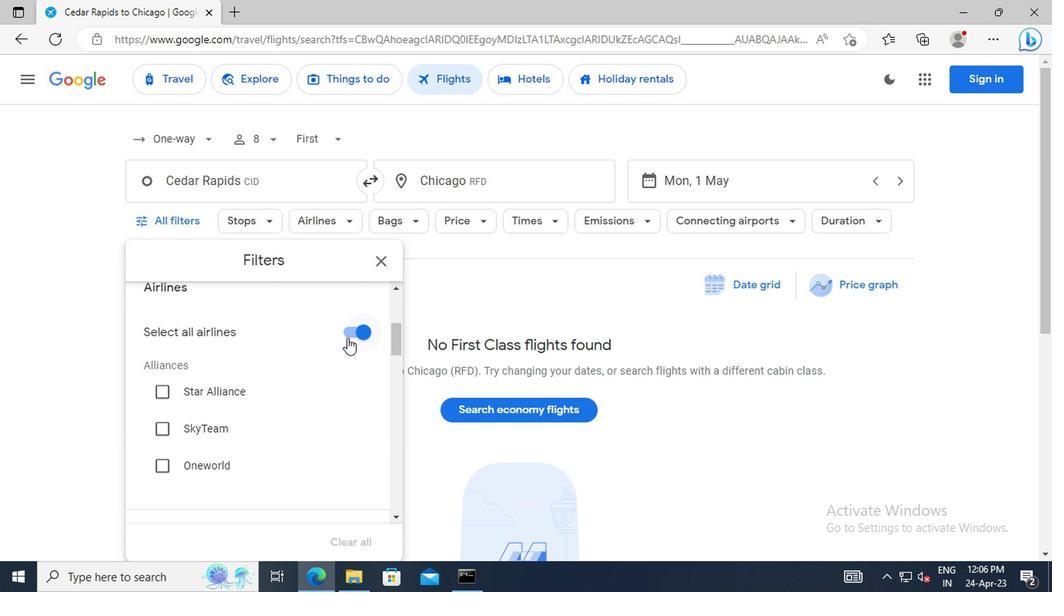
Action: Mouse moved to (327, 357)
Screenshot: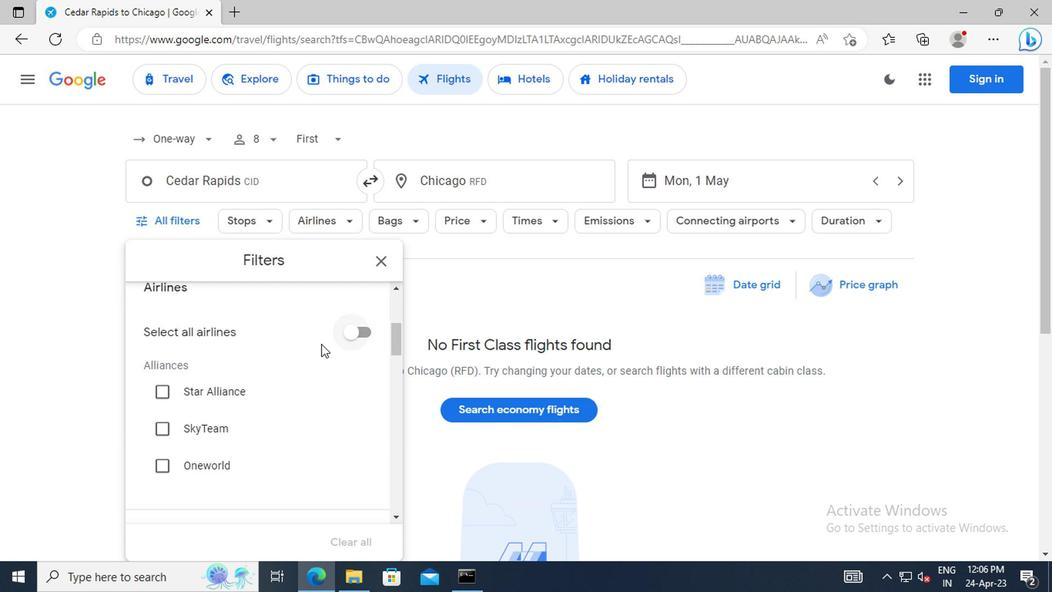
Action: Mouse scrolled (327, 356) with delta (0, 0)
Screenshot: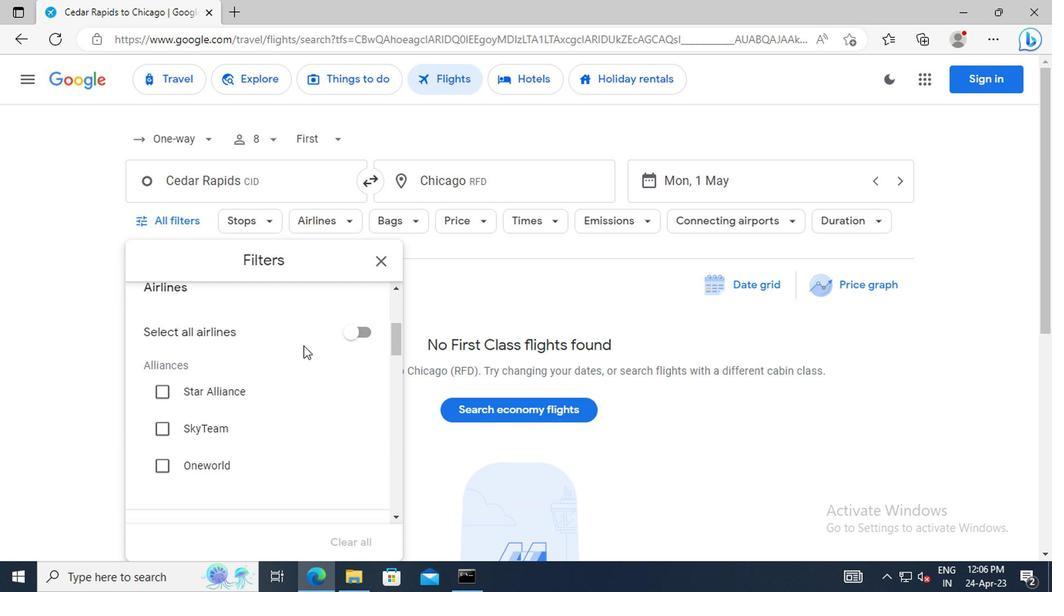 
Action: Mouse scrolled (327, 356) with delta (0, 0)
Screenshot: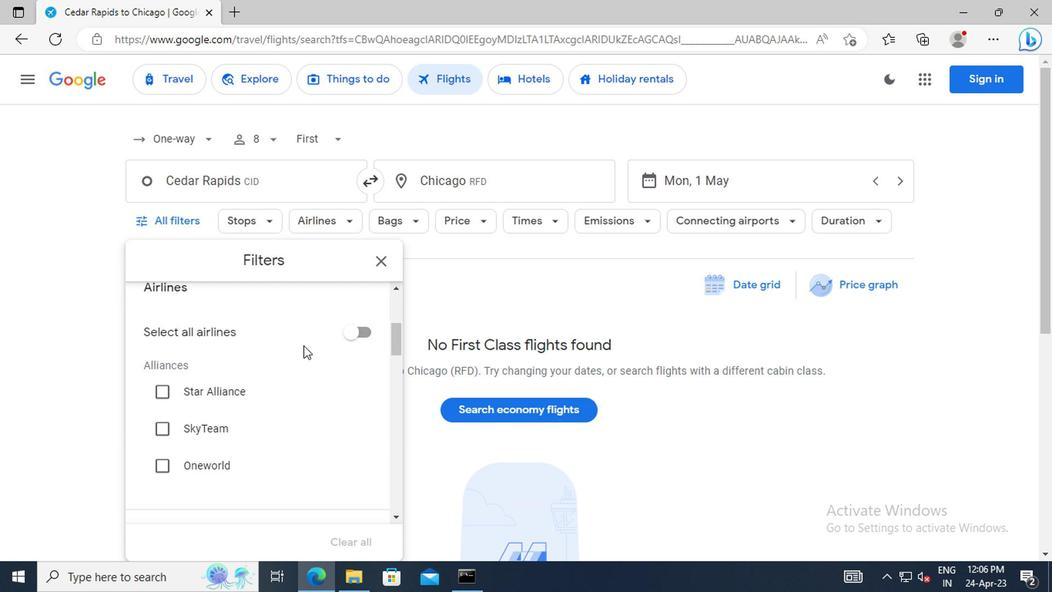 
Action: Mouse scrolled (327, 356) with delta (0, 0)
Screenshot: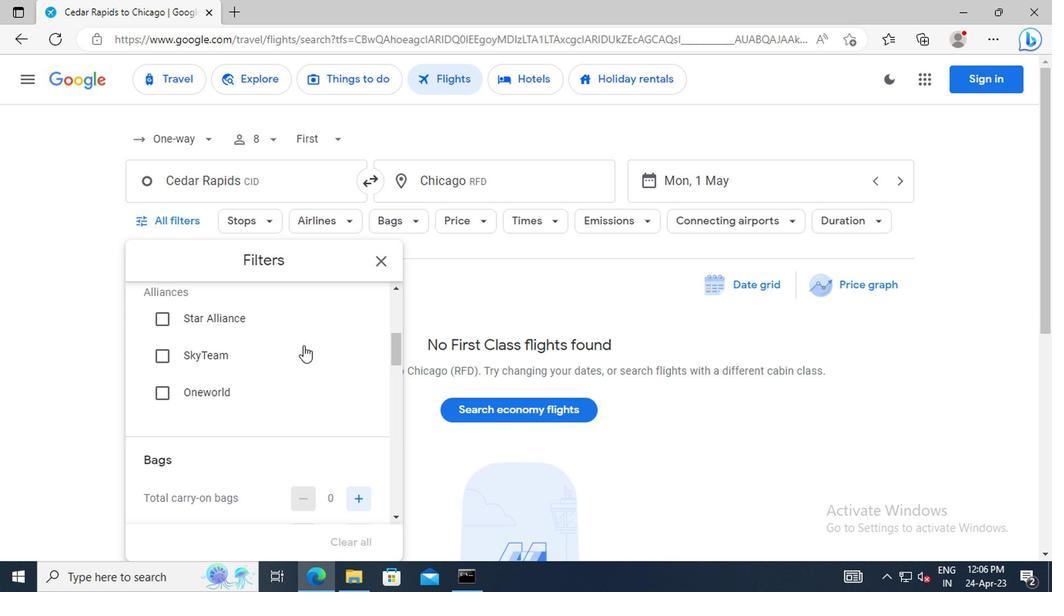 
Action: Mouse scrolled (327, 356) with delta (0, 0)
Screenshot: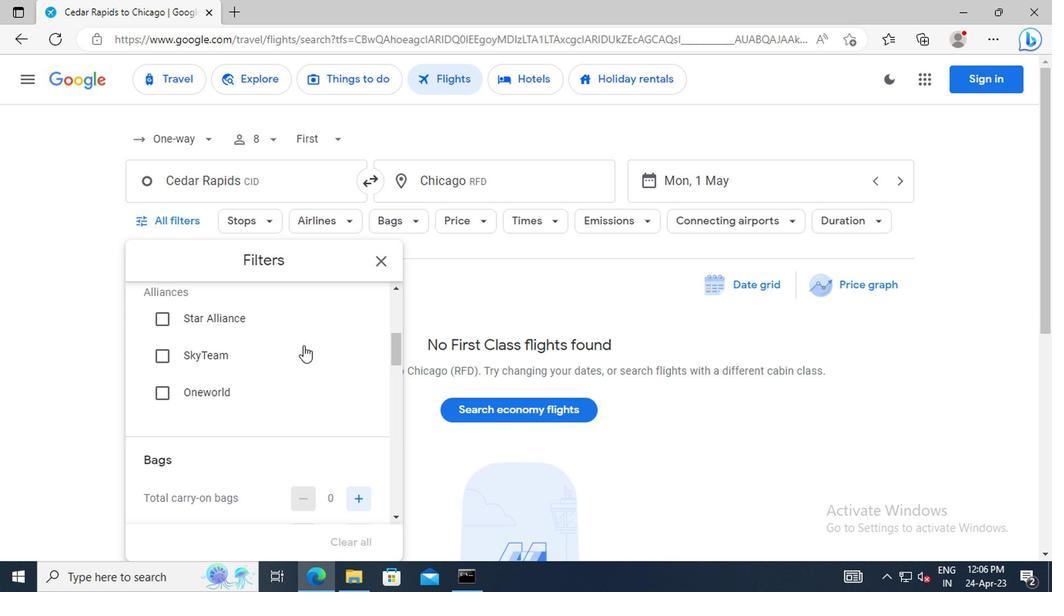 
Action: Mouse moved to (366, 439)
Screenshot: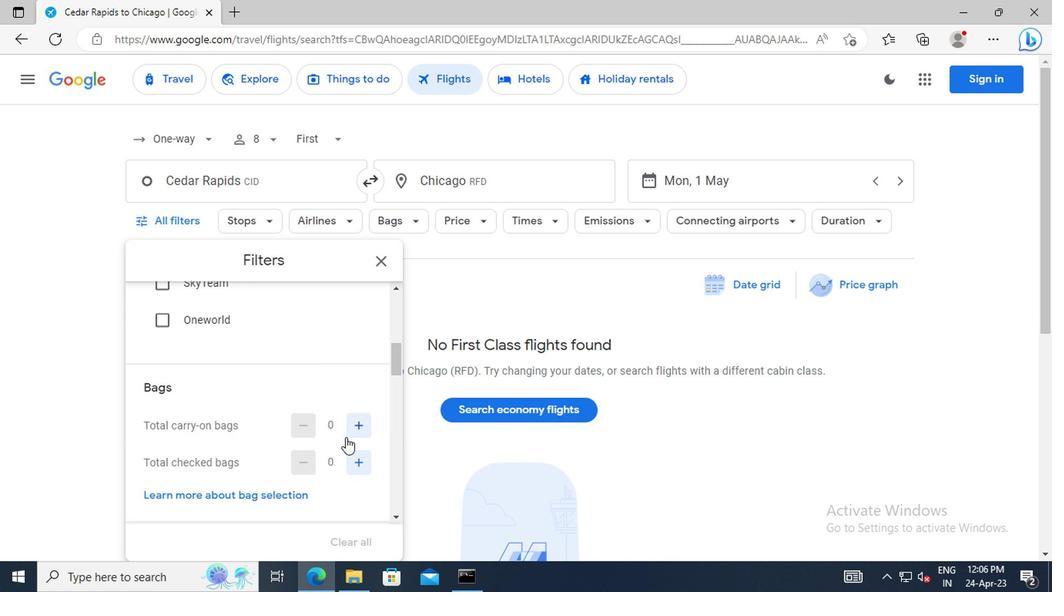 
Action: Mouse pressed left at (366, 439)
Screenshot: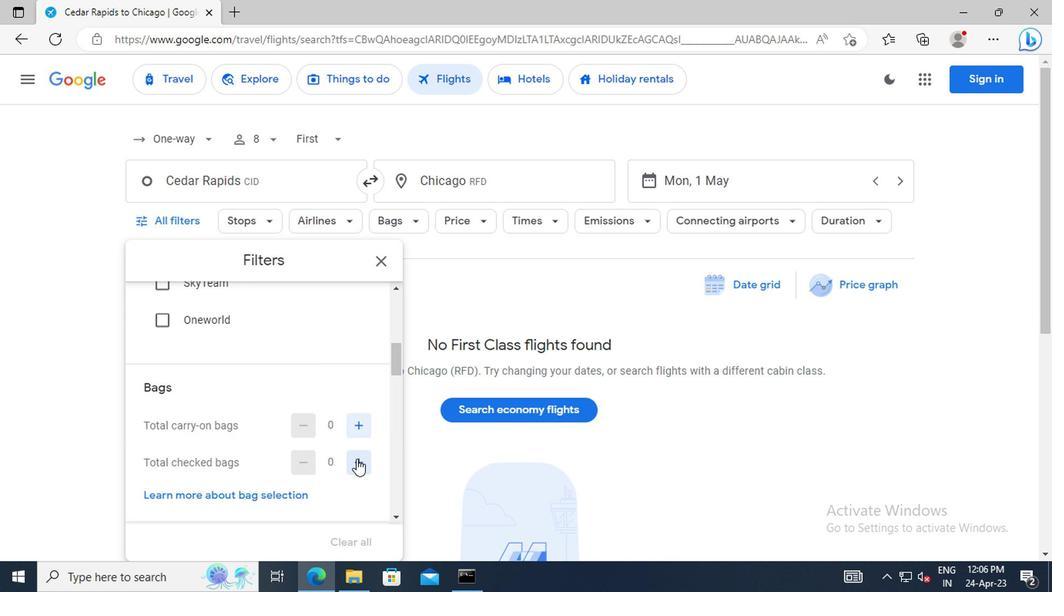 
Action: Mouse moved to (366, 439)
Screenshot: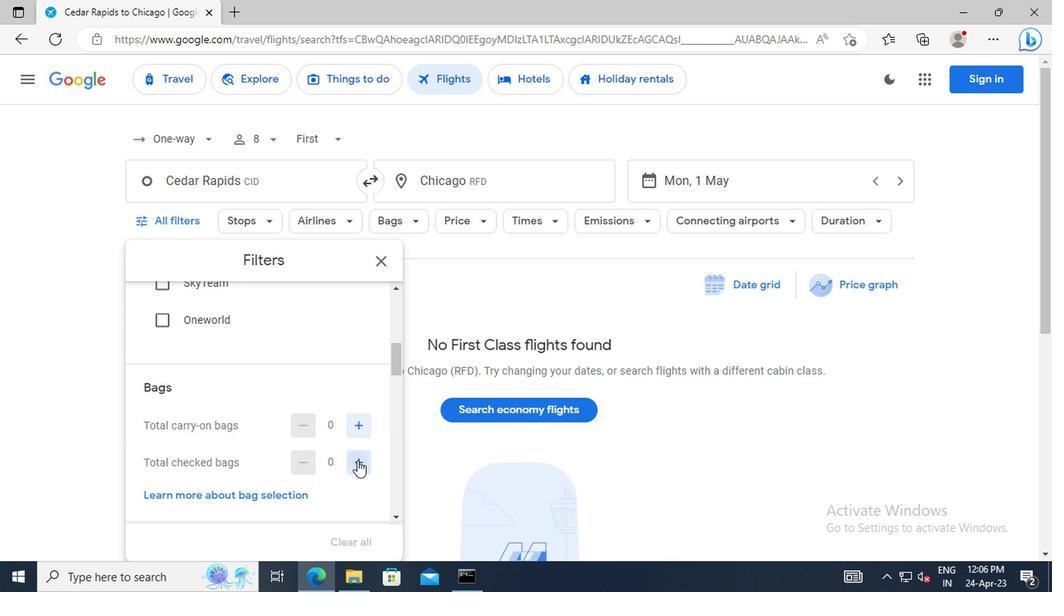 
Action: Mouse pressed left at (366, 439)
Screenshot: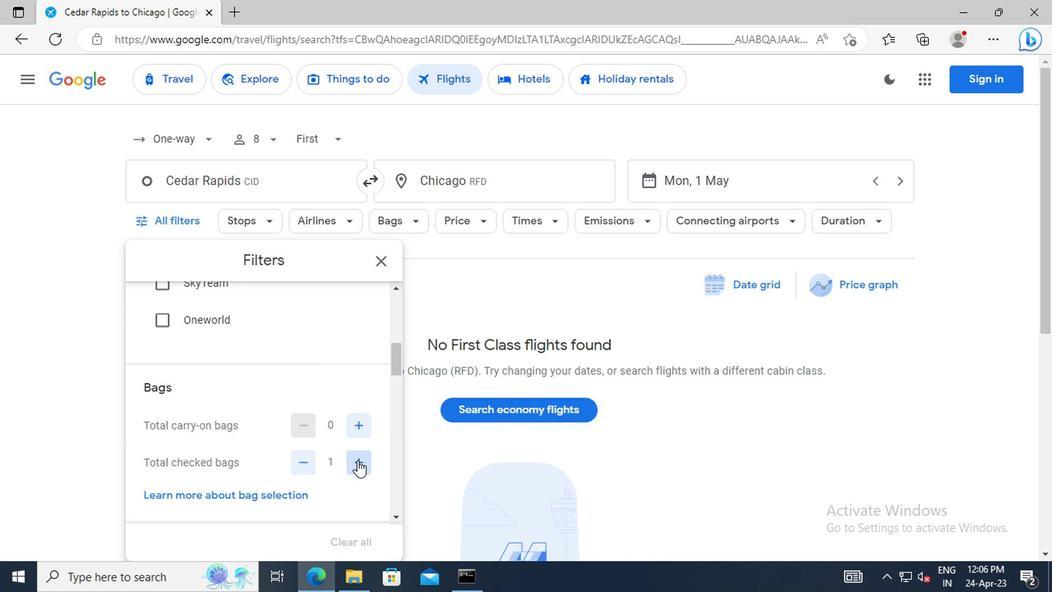 
Action: Mouse pressed left at (366, 439)
Screenshot: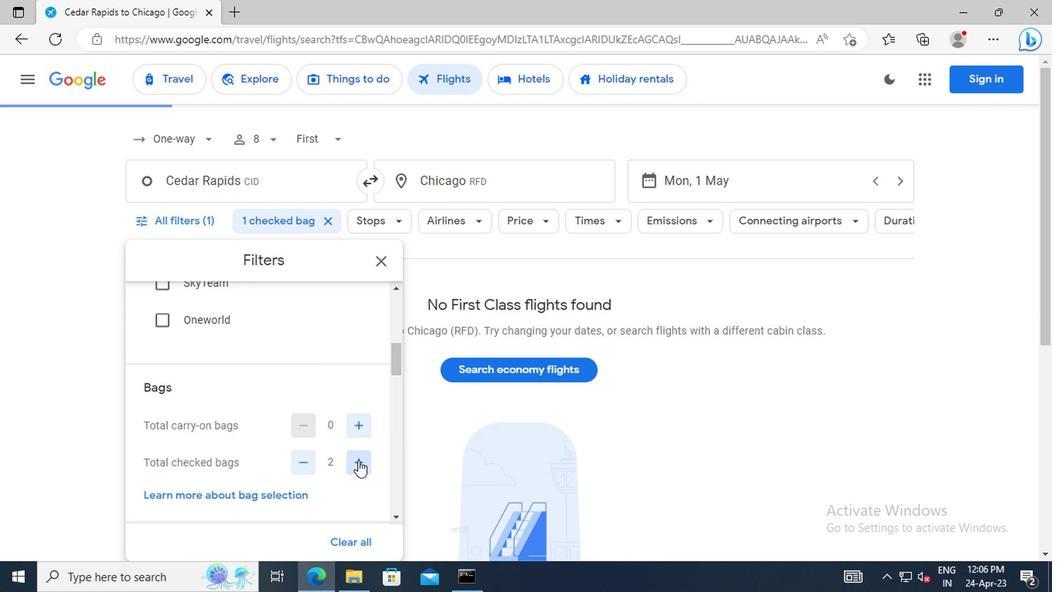 
Action: Mouse pressed left at (366, 439)
Screenshot: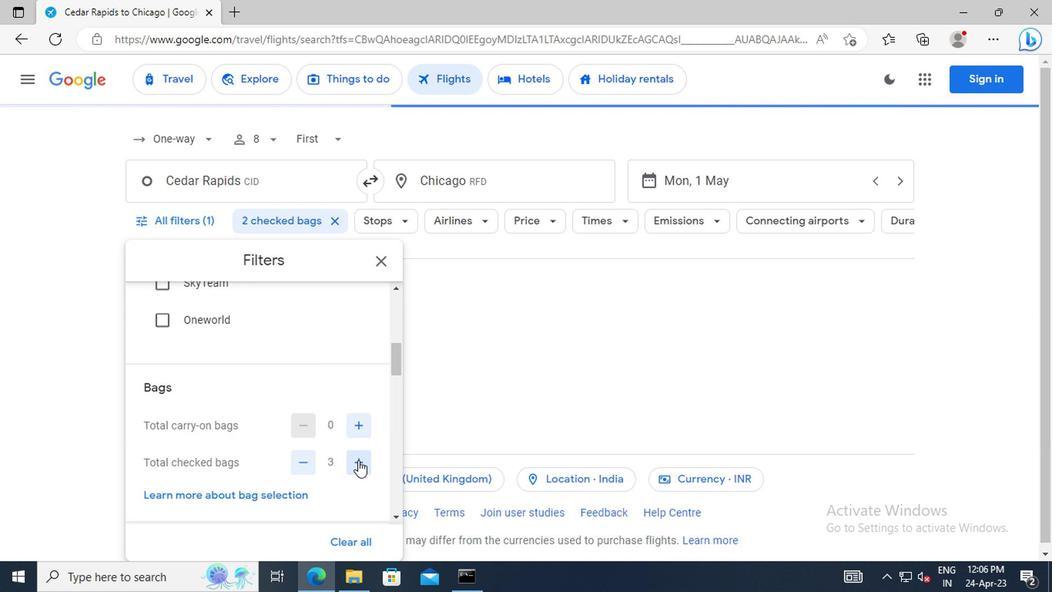 
Action: Mouse pressed left at (366, 439)
Screenshot: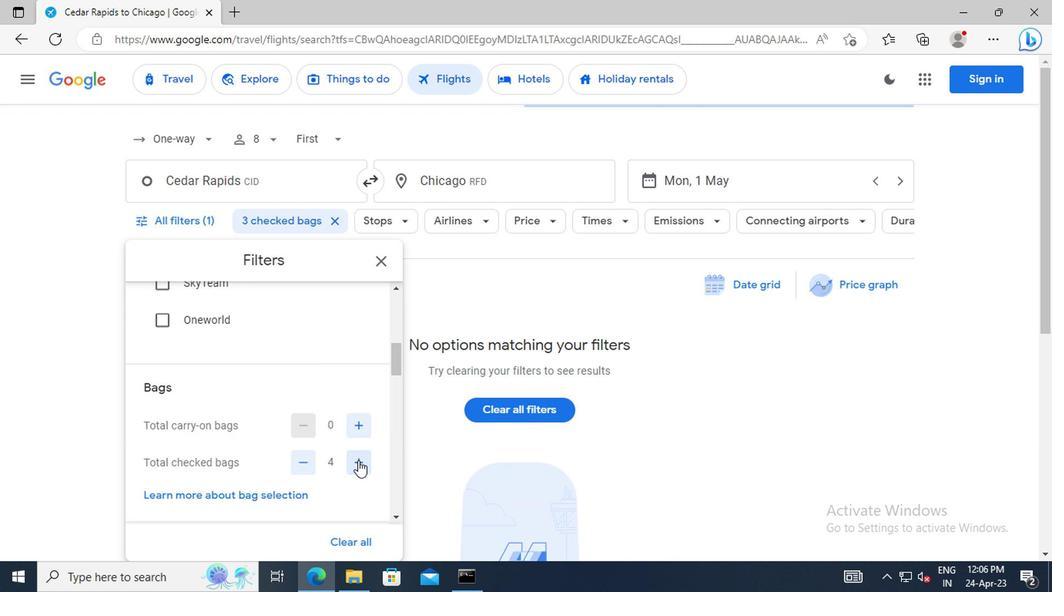 
Action: Mouse pressed left at (366, 439)
Screenshot: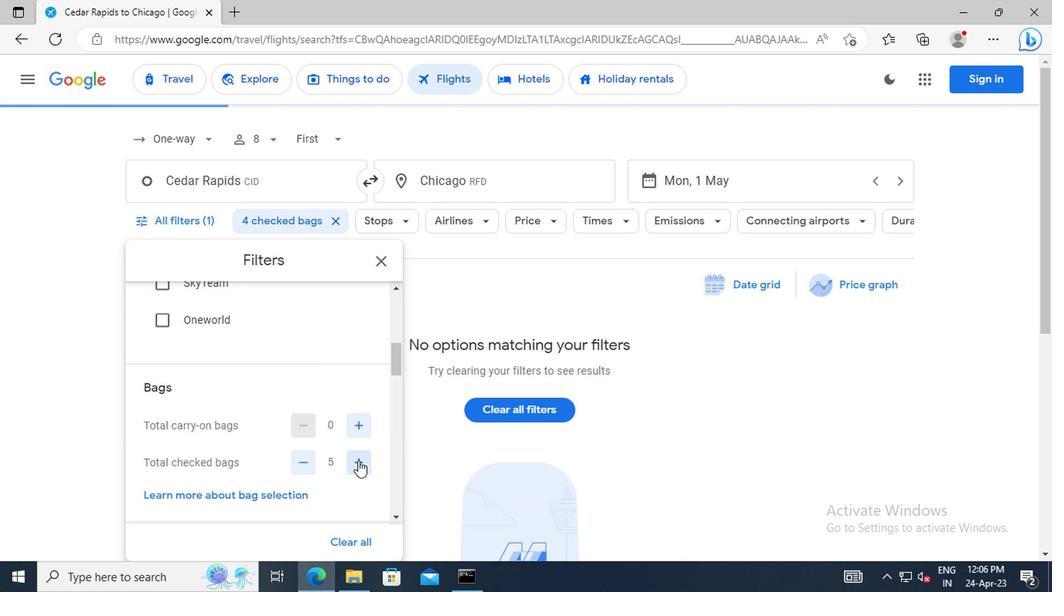 
Action: Mouse pressed left at (366, 439)
Screenshot: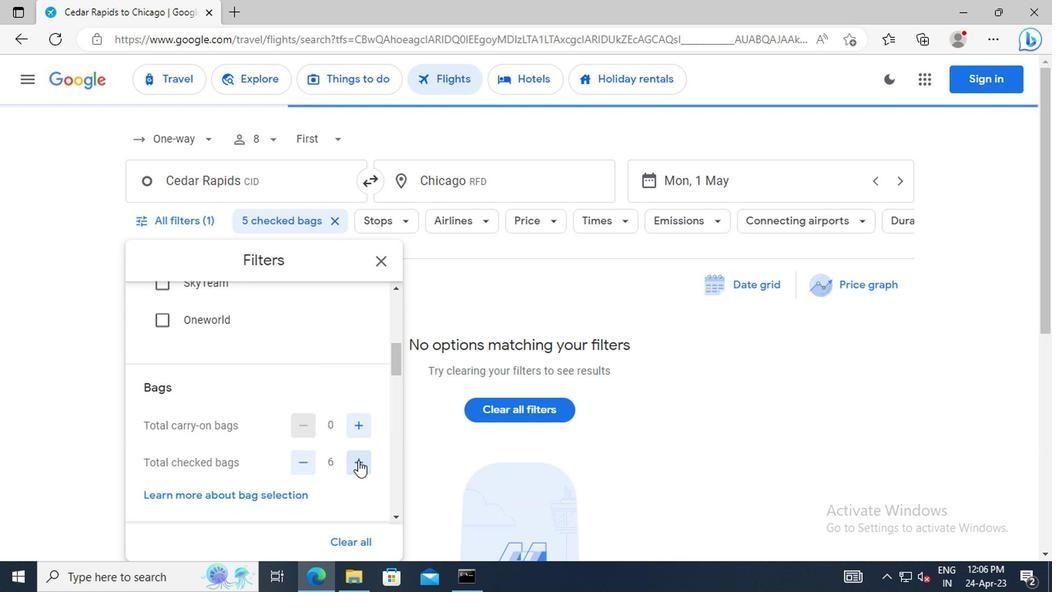 
Action: Mouse pressed left at (366, 439)
Screenshot: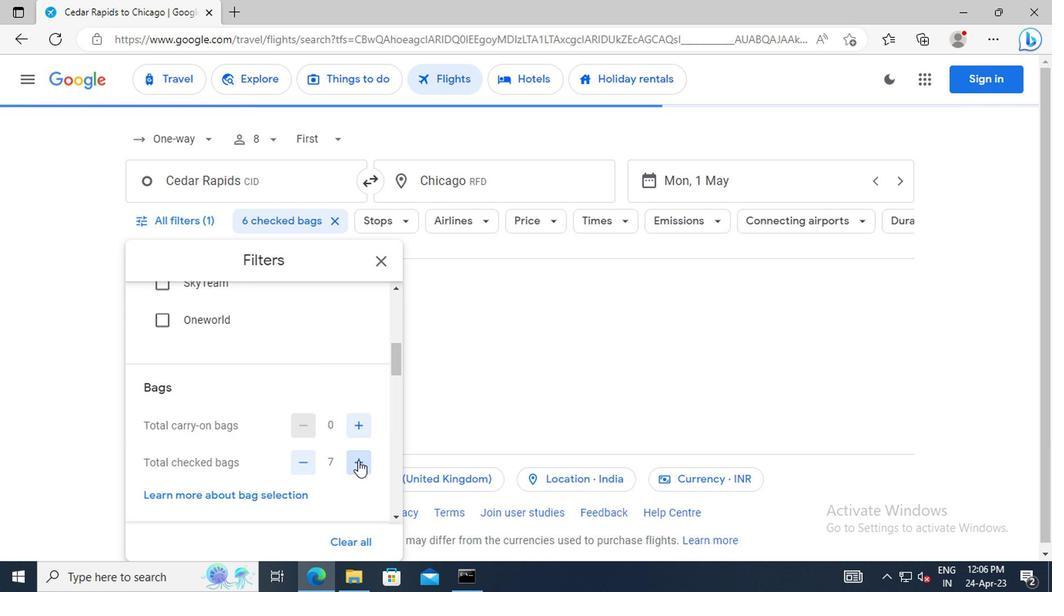 
Action: Mouse moved to (342, 402)
Screenshot: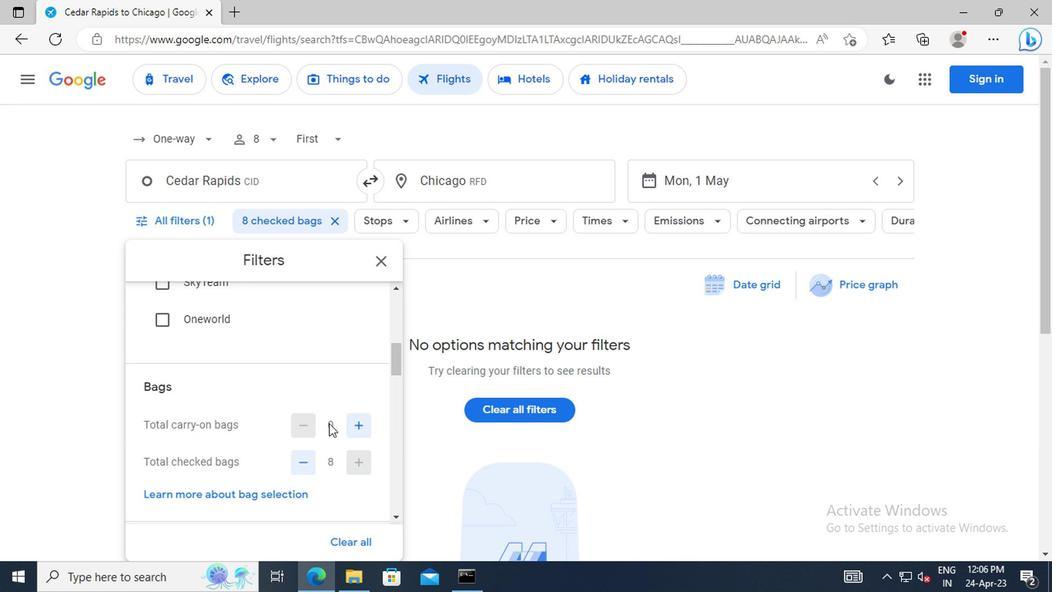 
Action: Mouse scrolled (342, 401) with delta (0, 0)
Screenshot: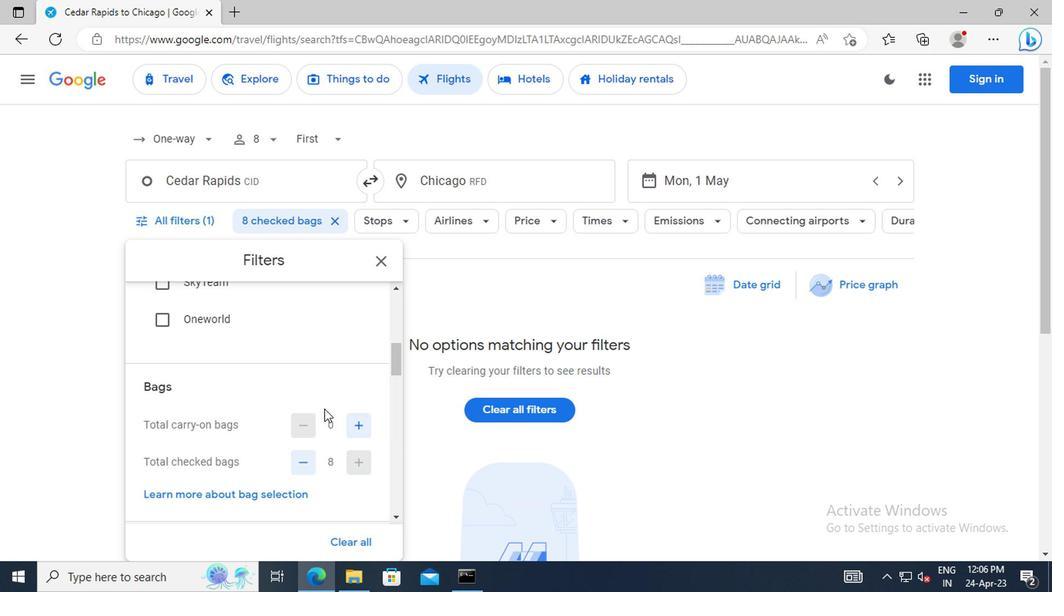 
Action: Mouse scrolled (342, 401) with delta (0, 0)
Screenshot: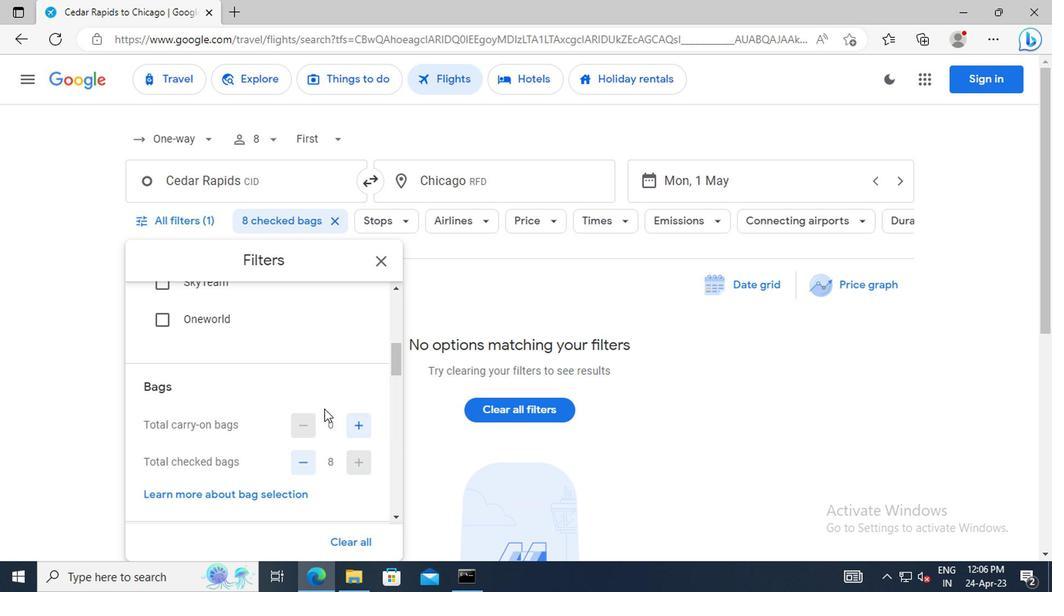 
Action: Mouse moved to (342, 394)
Screenshot: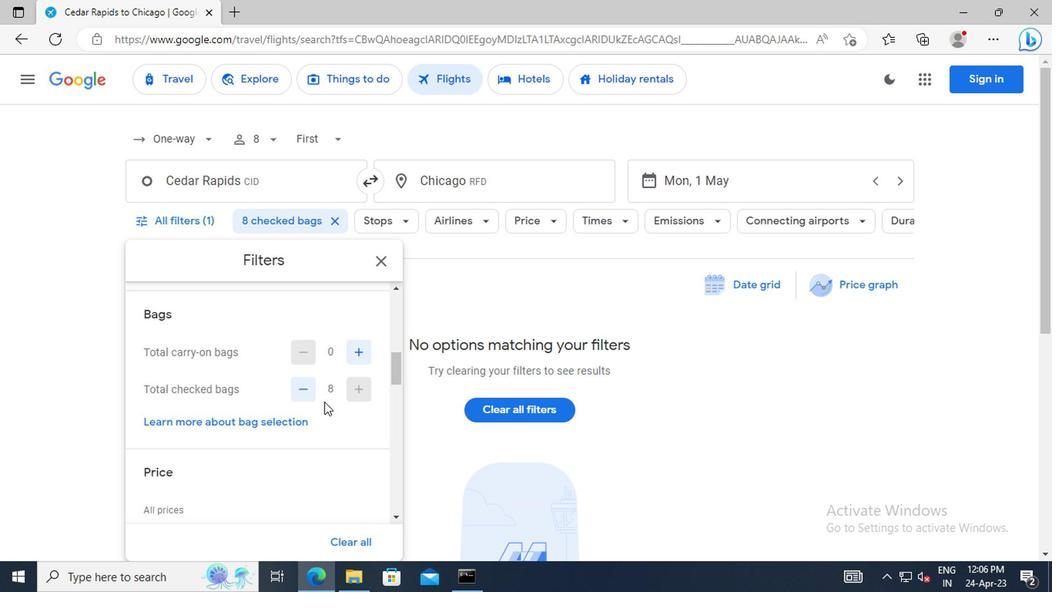 
Action: Mouse scrolled (342, 393) with delta (0, 0)
Screenshot: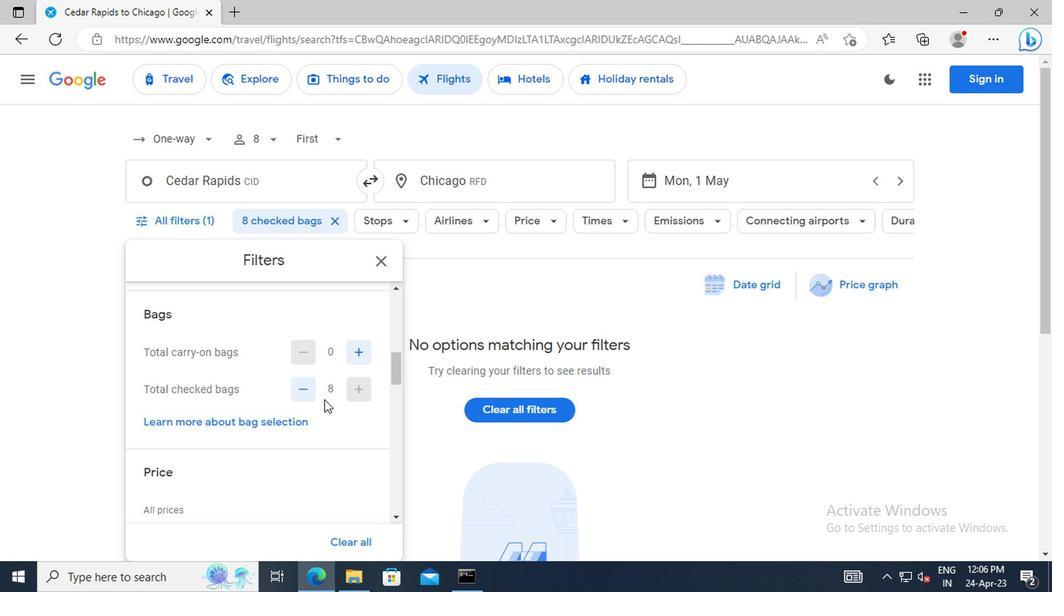 
Action: Mouse scrolled (342, 393) with delta (0, 0)
Screenshot: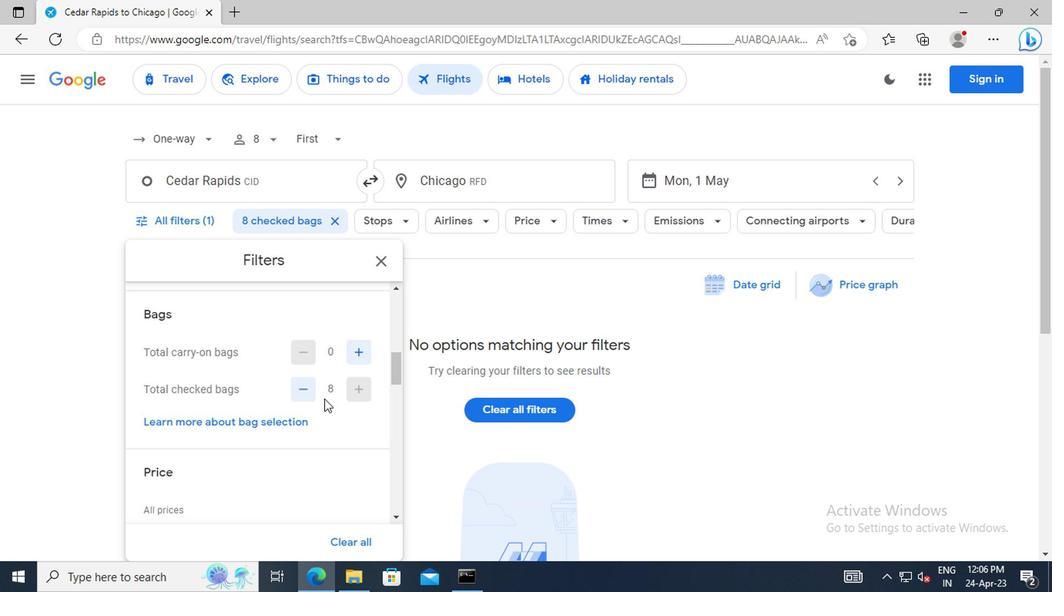 
Action: Mouse scrolled (342, 393) with delta (0, 0)
Screenshot: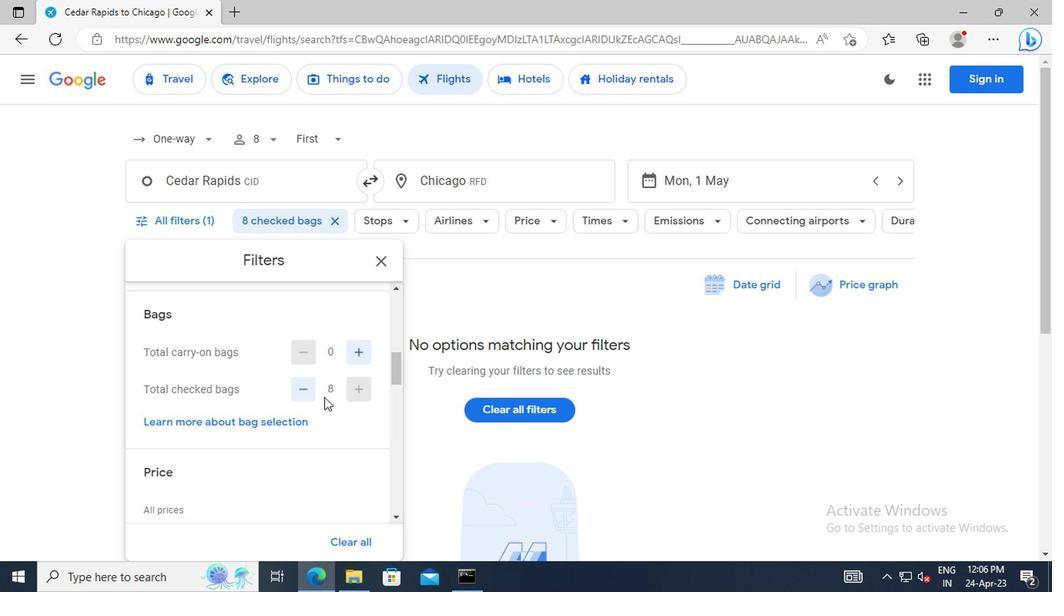 
Action: Mouse moved to (368, 418)
Screenshot: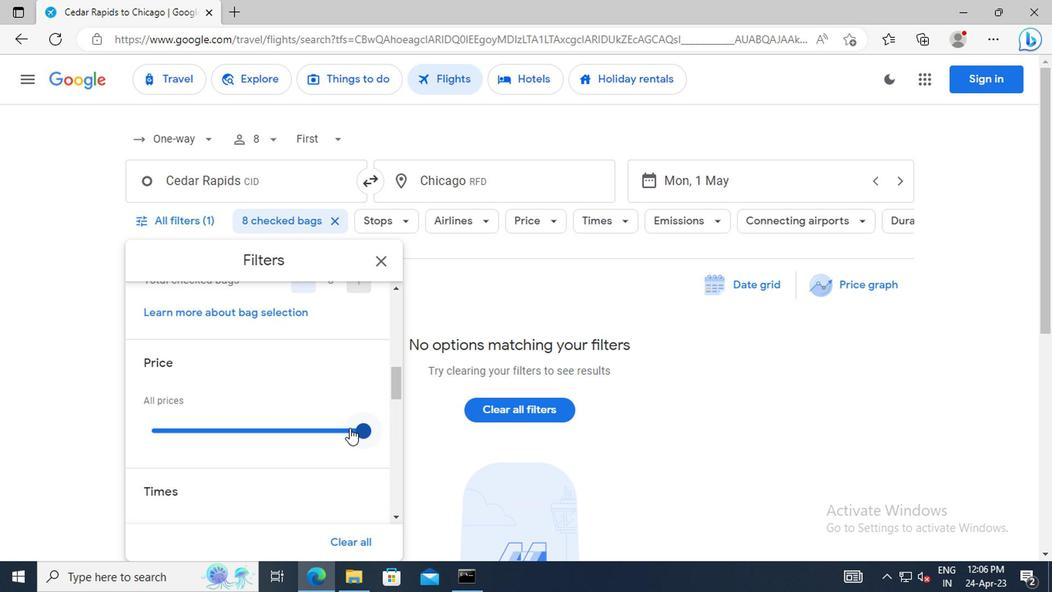 
Action: Mouse pressed left at (368, 418)
Screenshot: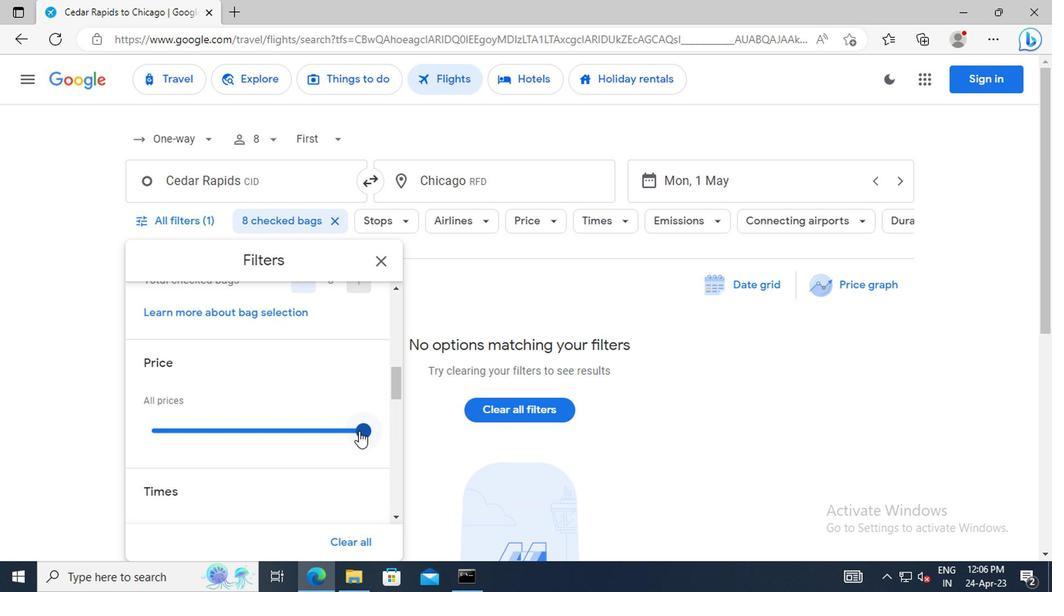 
Action: Mouse moved to (326, 387)
Screenshot: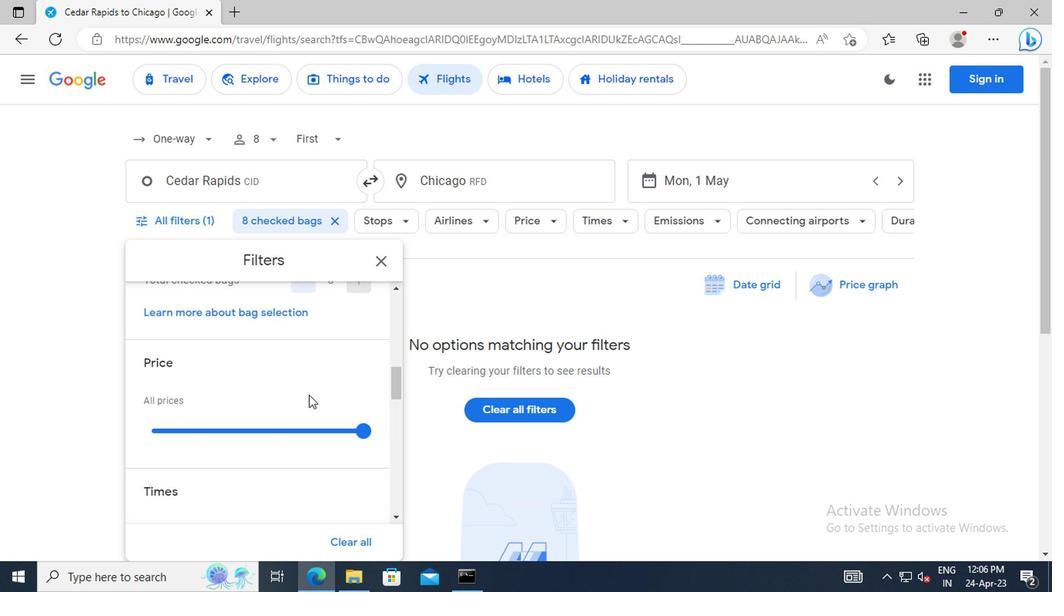 
Action: Mouse scrolled (326, 387) with delta (0, 0)
Screenshot: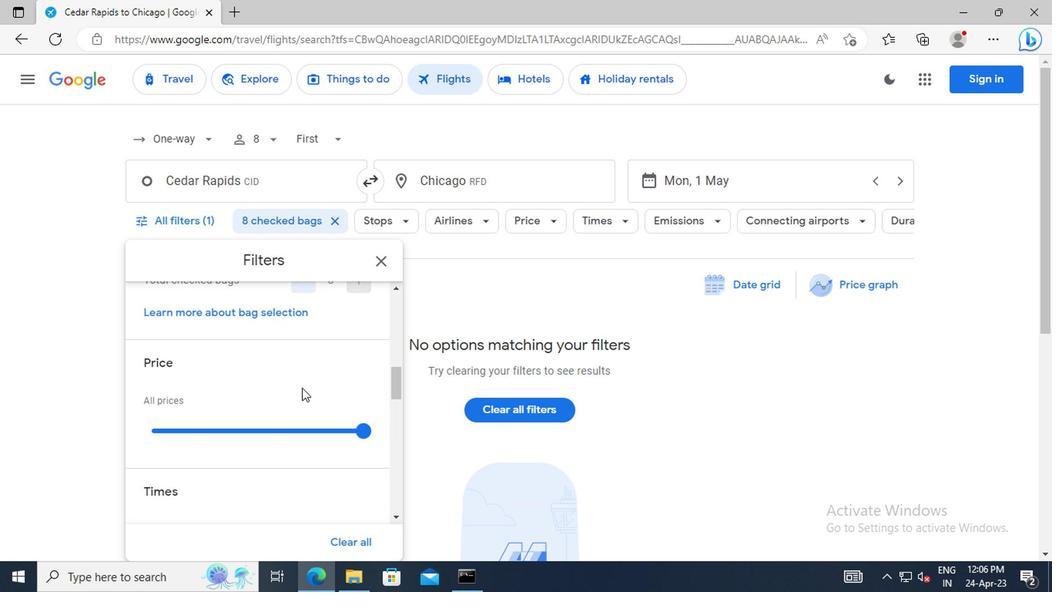 
Action: Mouse scrolled (326, 387) with delta (0, 0)
Screenshot: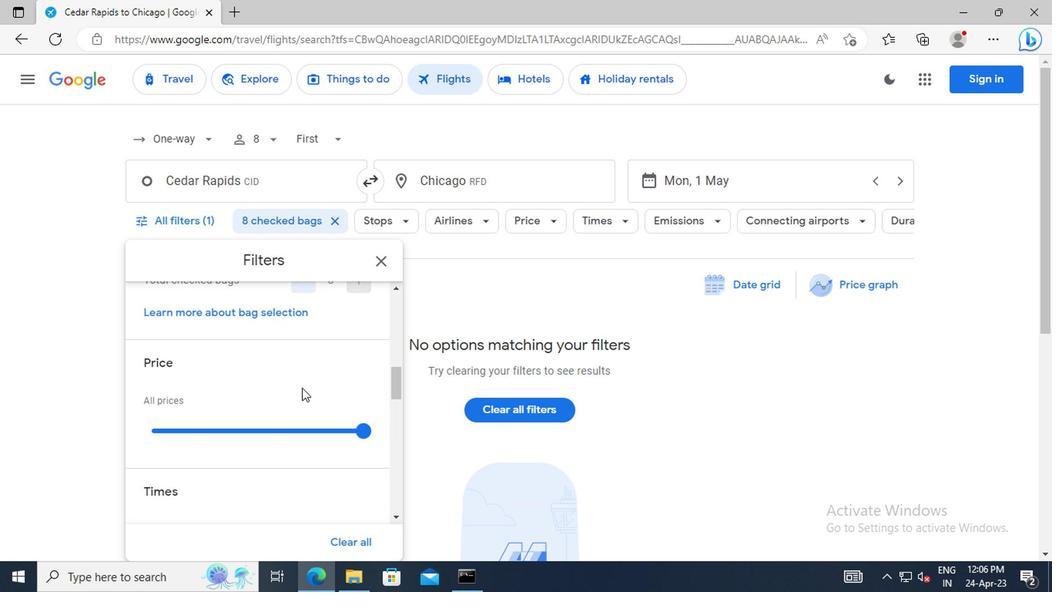 
Action: Mouse scrolled (326, 387) with delta (0, 0)
Screenshot: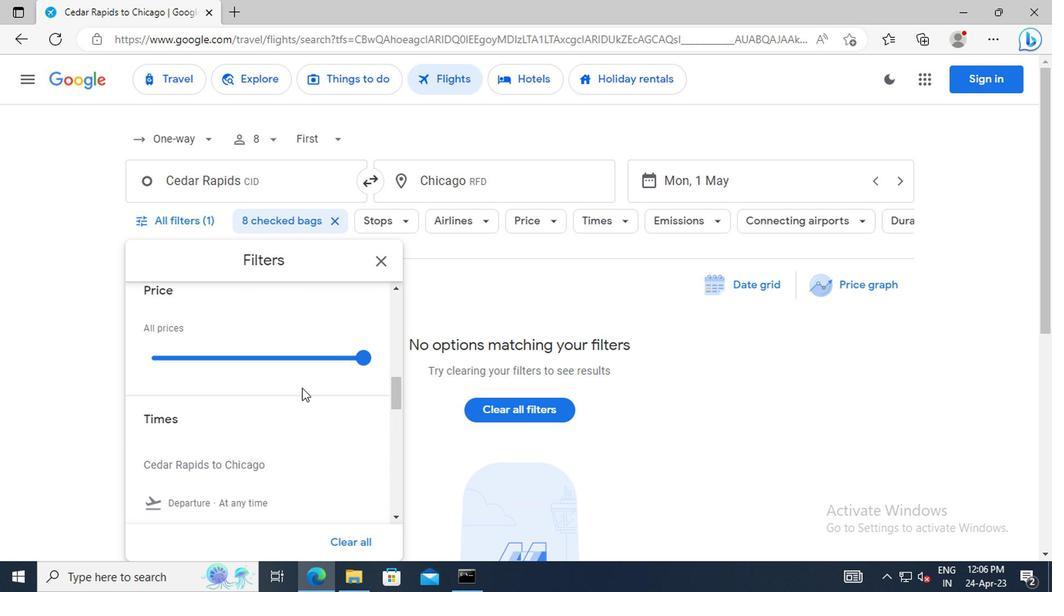 
Action: Mouse scrolled (326, 387) with delta (0, 0)
Screenshot: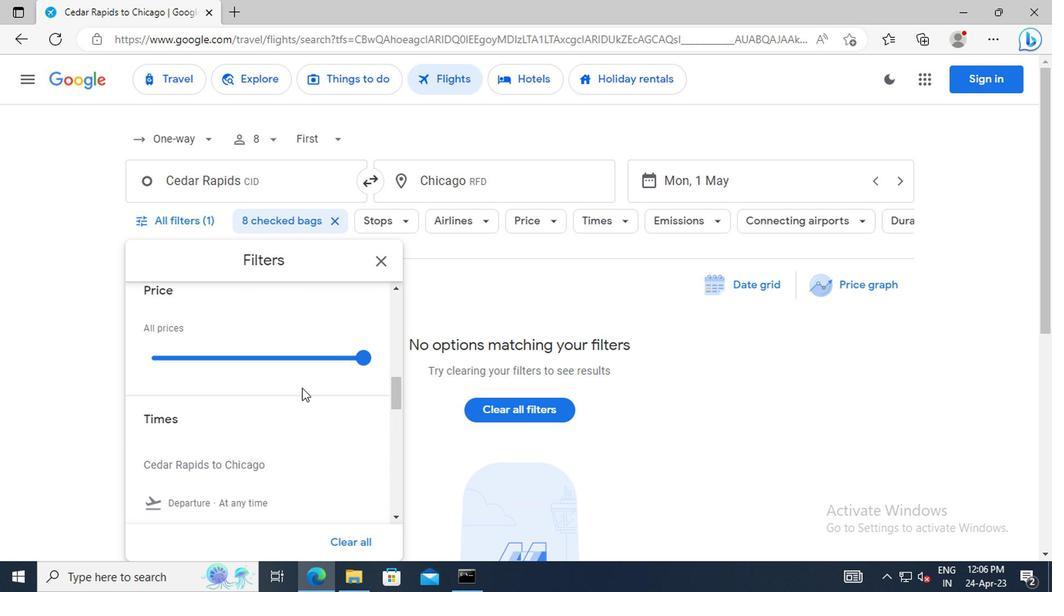 
Action: Mouse scrolled (326, 387) with delta (0, 0)
Screenshot: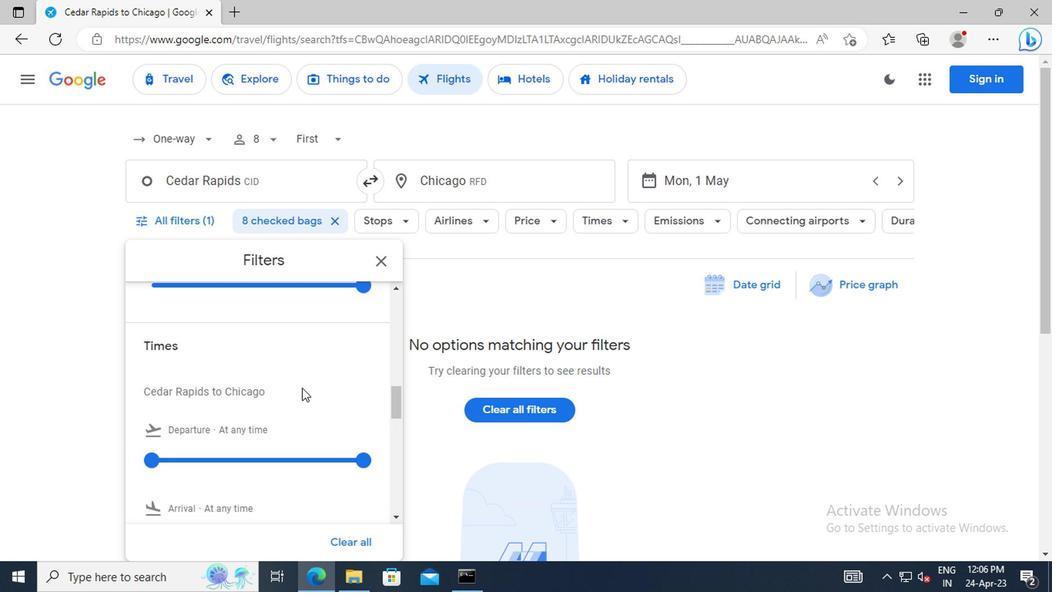 
Action: Mouse moved to (225, 411)
Screenshot: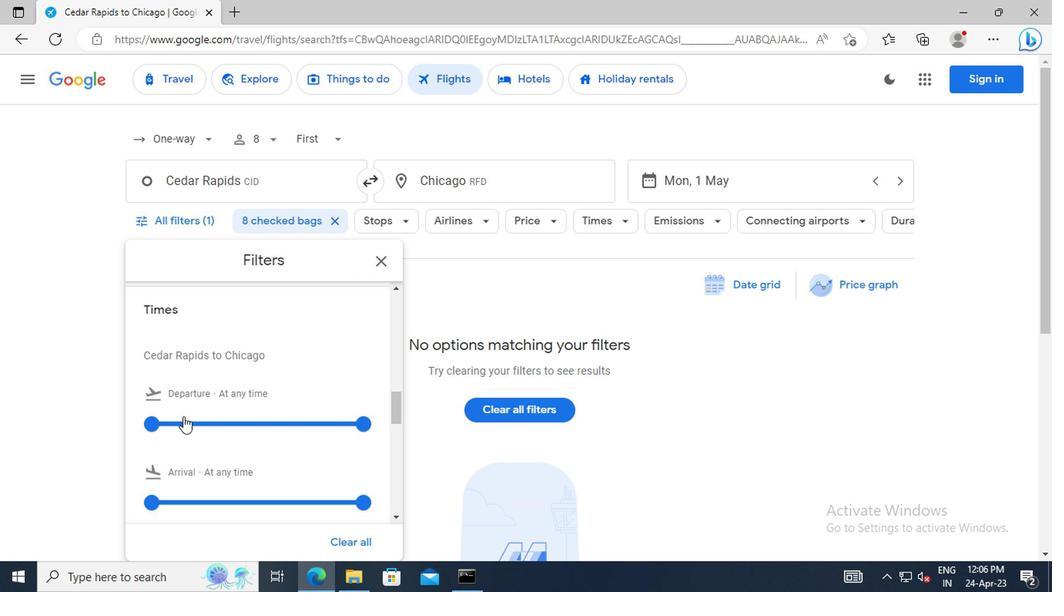
Action: Mouse pressed left at (225, 411)
Screenshot: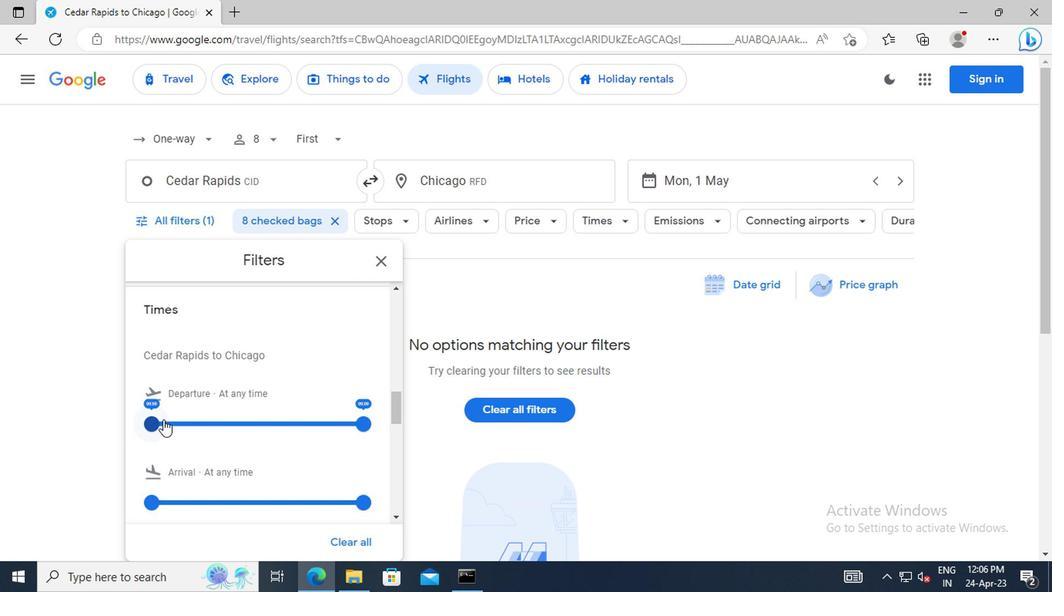 
Action: Mouse moved to (368, 415)
Screenshot: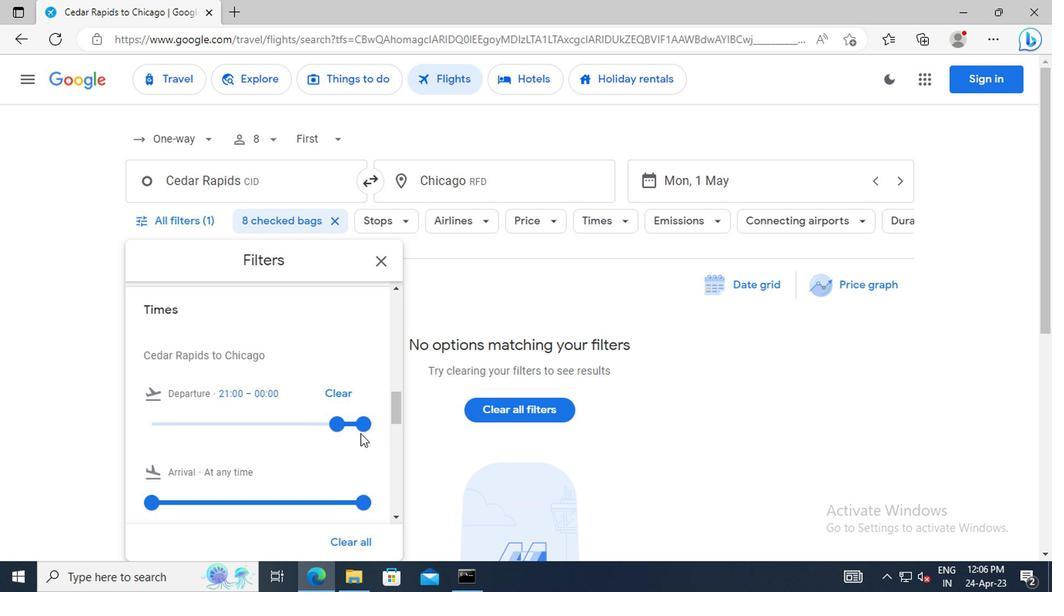 
Action: Mouse pressed left at (368, 415)
Screenshot: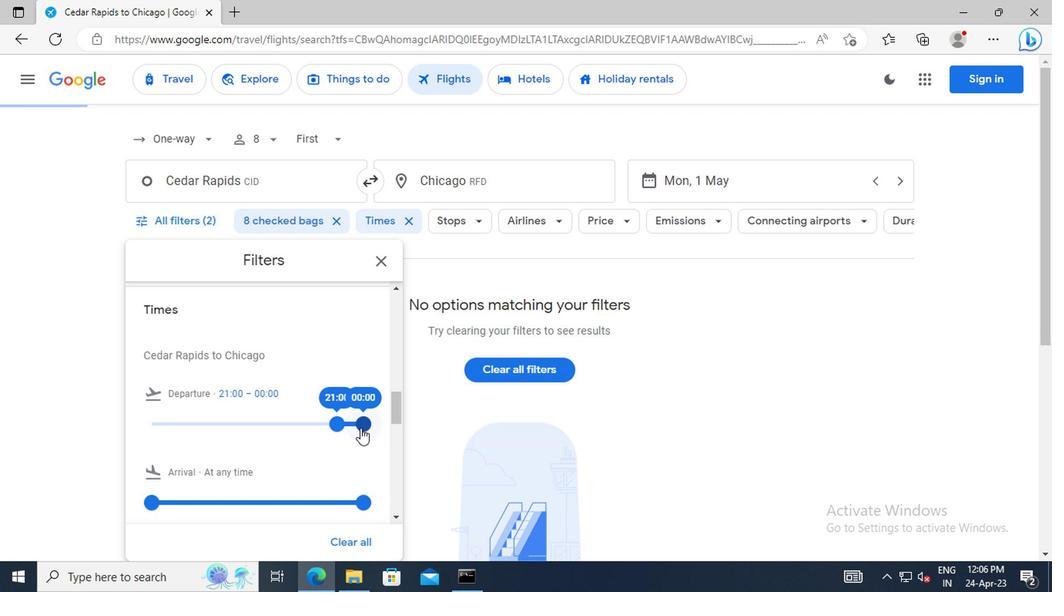 
Action: Mouse moved to (383, 297)
Screenshot: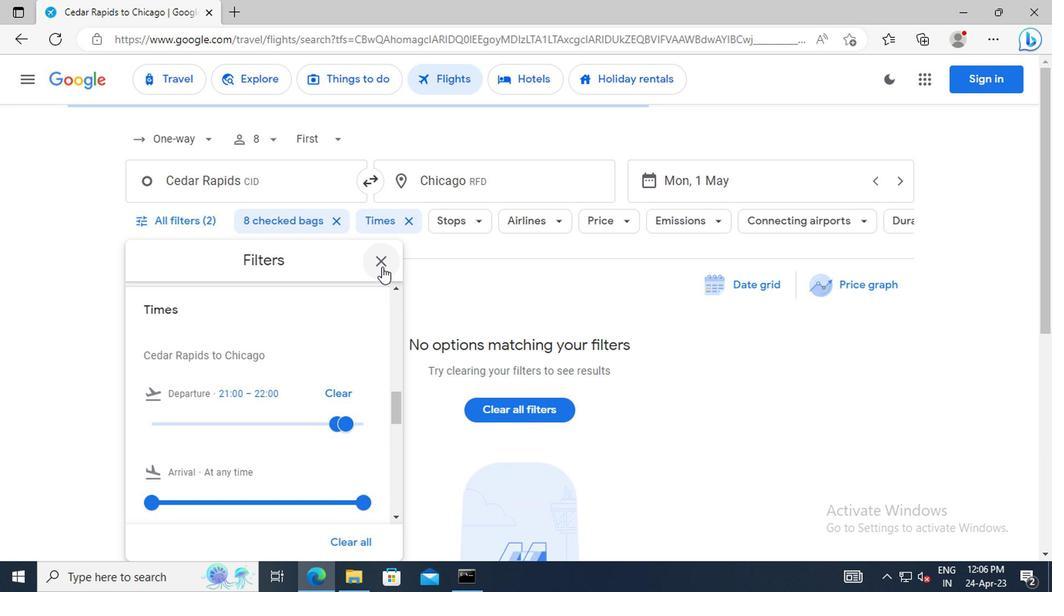 
Action: Mouse pressed left at (383, 297)
Screenshot: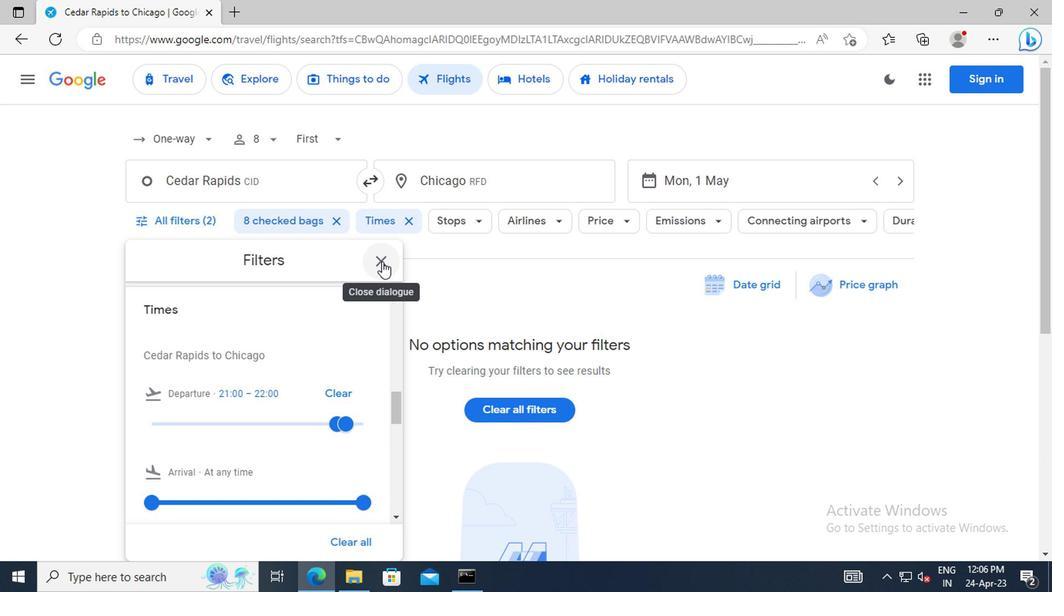 
Action: Mouse moved to (400, 362)
Screenshot: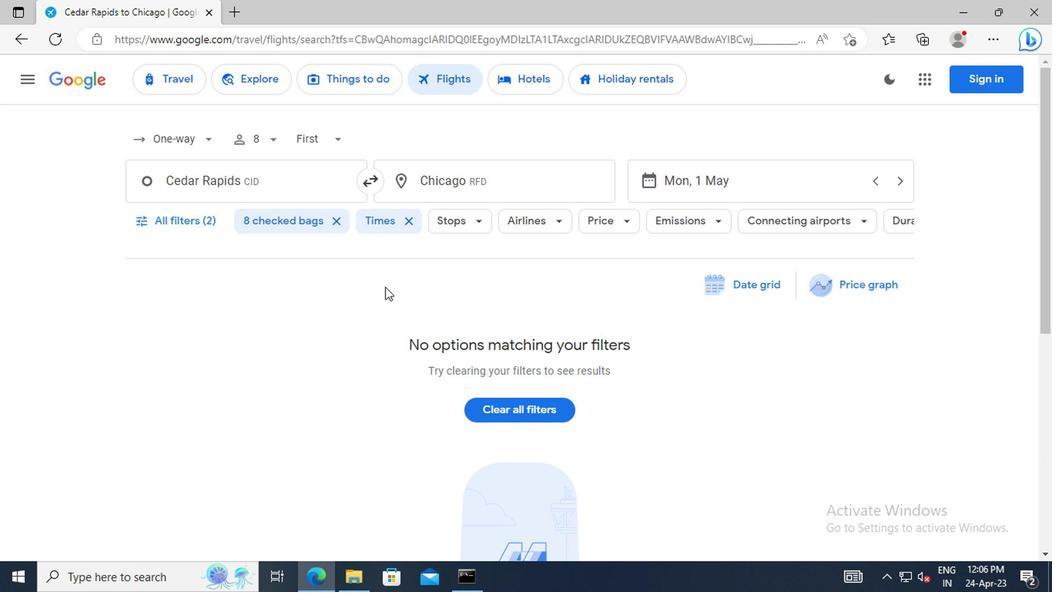 
